 Task: Create a due date automation trigger when advanced on, 2 working days after a card is due add fields with custom field "Resume" set to a date not in this month at 11:00 AM.
Action: Mouse moved to (906, 278)
Screenshot: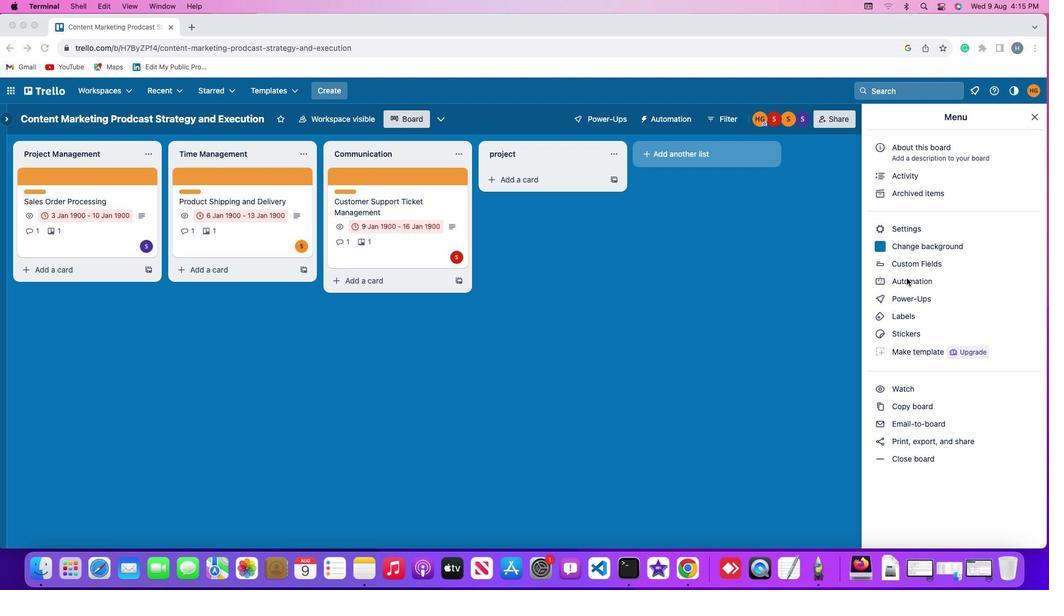 
Action: Mouse pressed left at (906, 278)
Screenshot: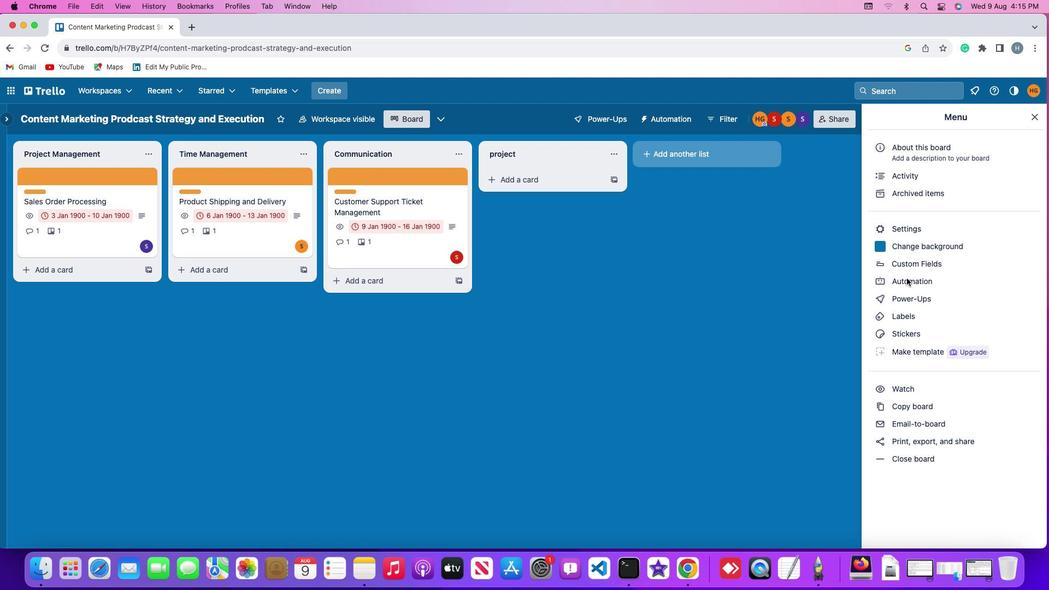 
Action: Mouse pressed left at (906, 278)
Screenshot: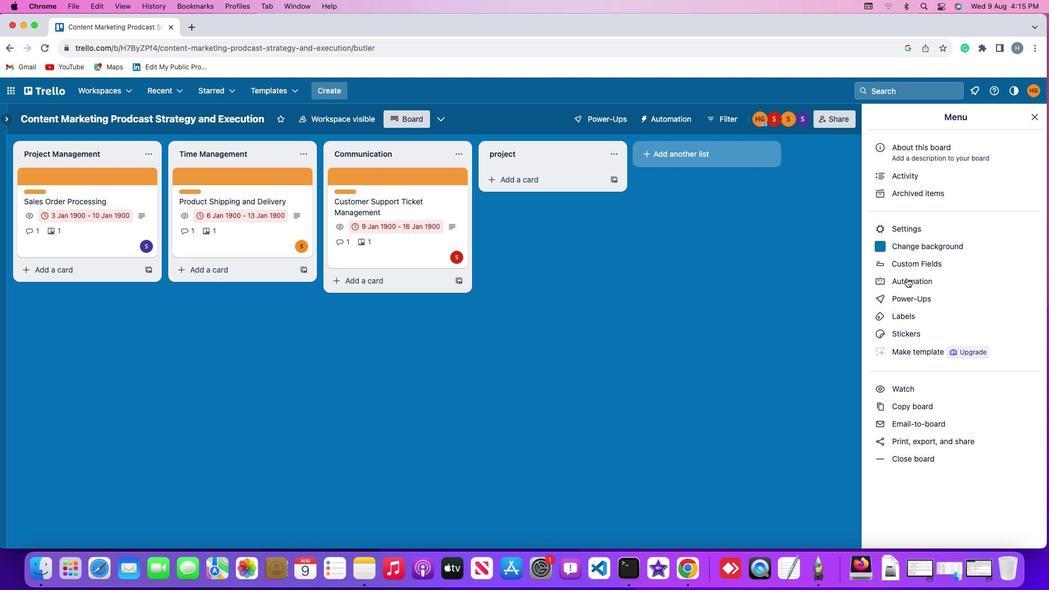 
Action: Mouse moved to (59, 257)
Screenshot: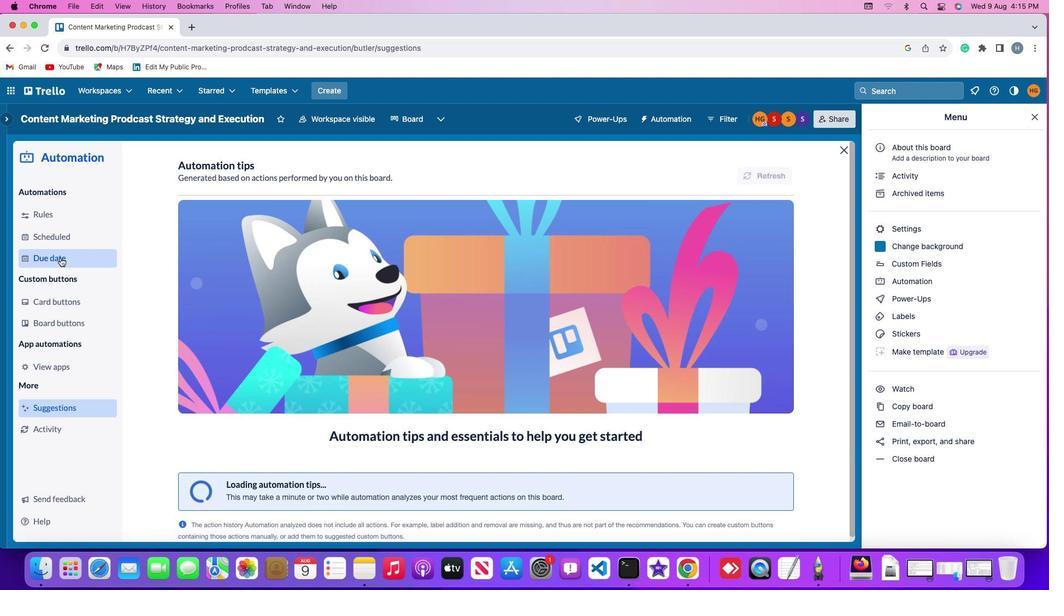 
Action: Mouse pressed left at (59, 257)
Screenshot: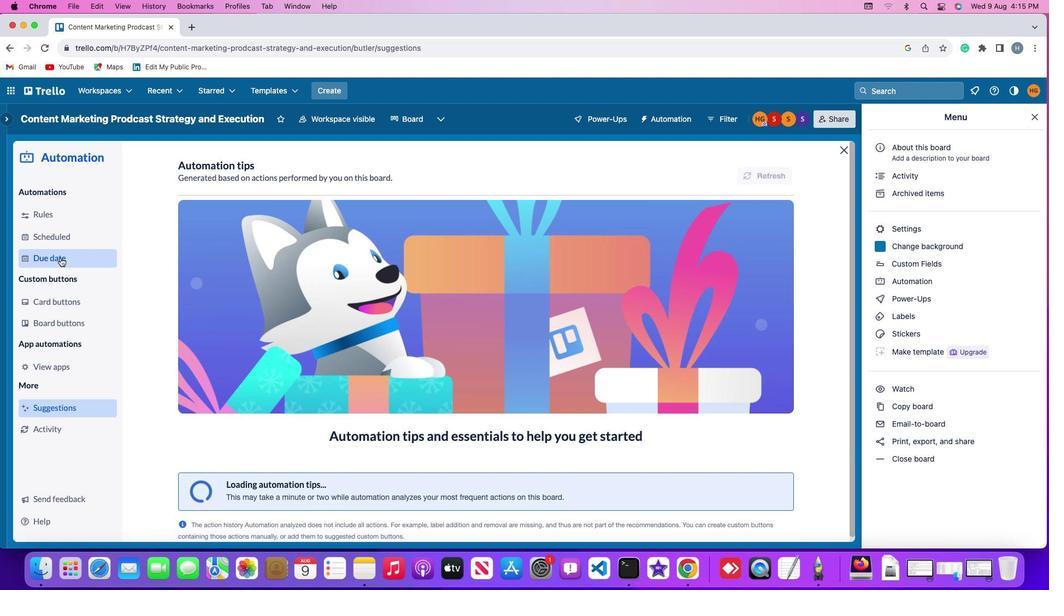 
Action: Mouse moved to (728, 167)
Screenshot: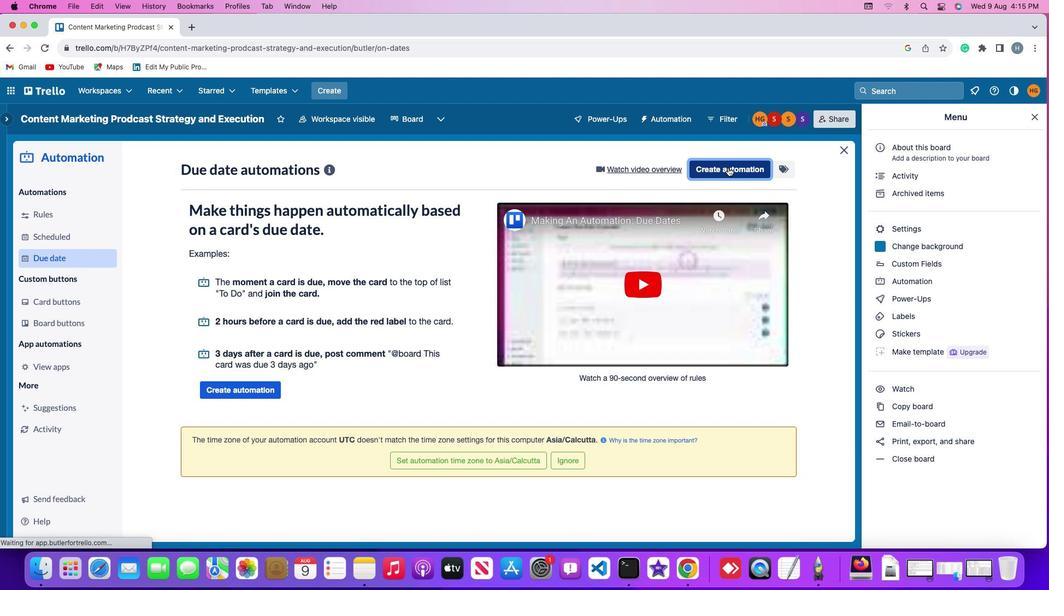 
Action: Mouse pressed left at (728, 167)
Screenshot: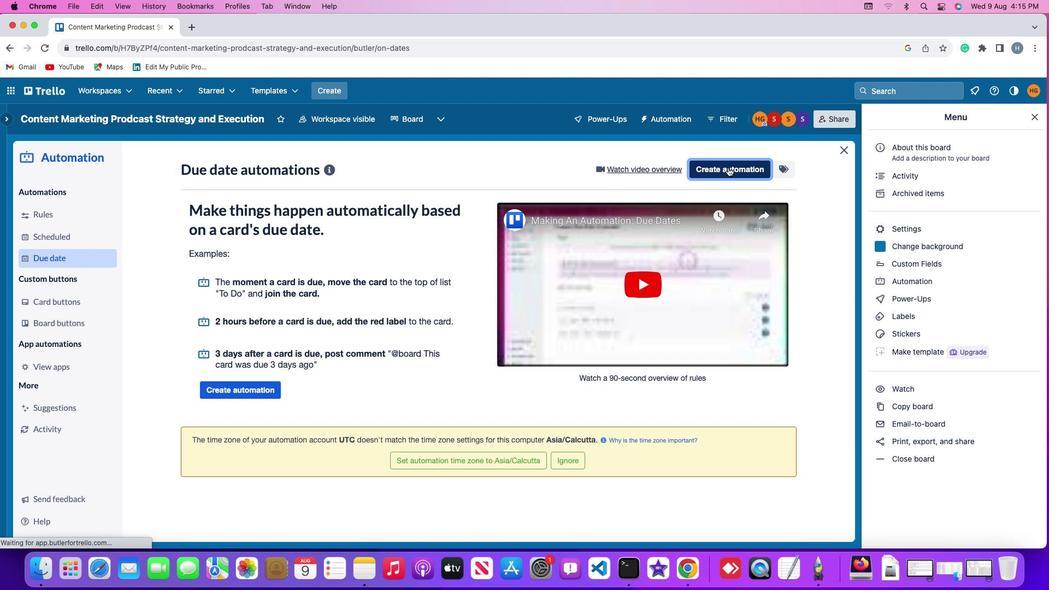 
Action: Mouse moved to (344, 276)
Screenshot: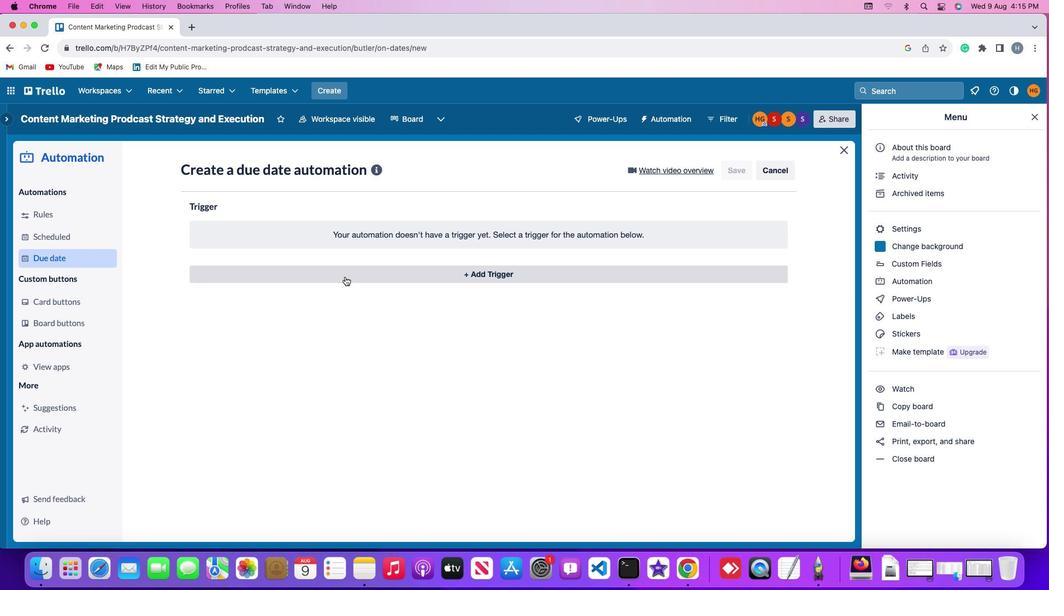 
Action: Mouse pressed left at (344, 276)
Screenshot: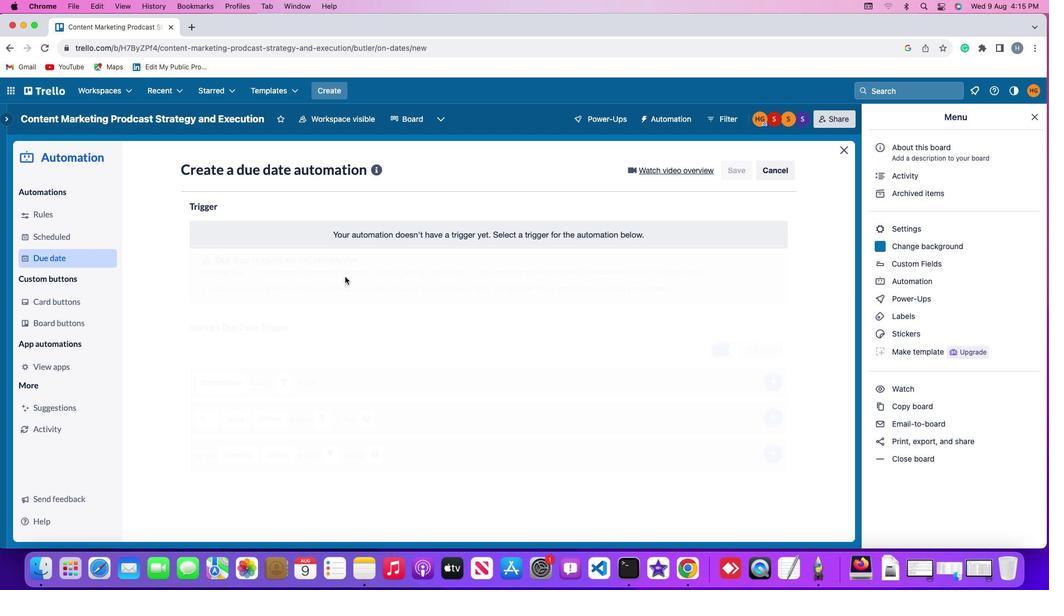 
Action: Mouse moved to (207, 440)
Screenshot: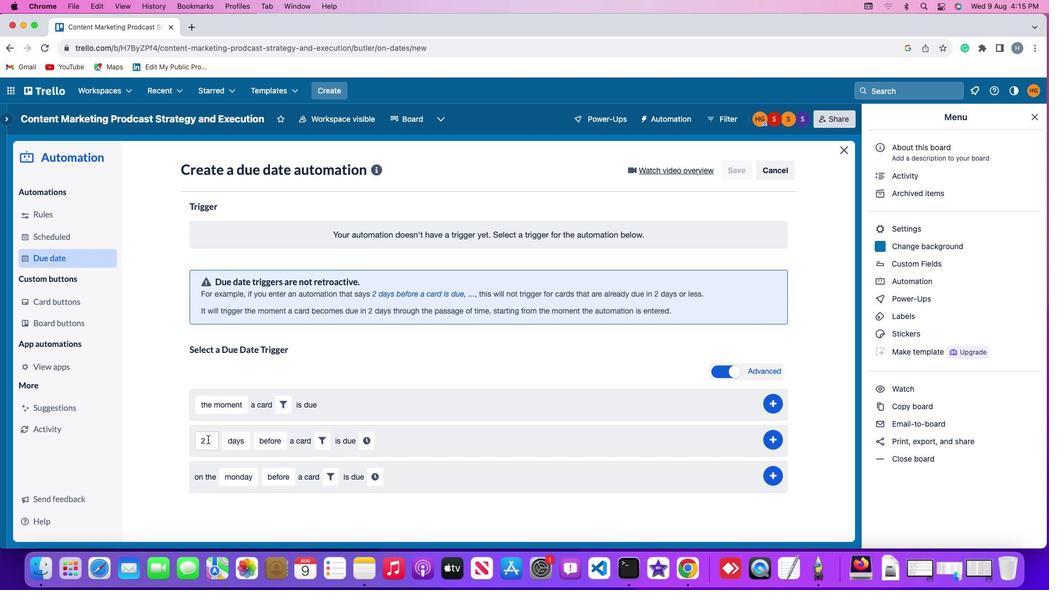 
Action: Mouse pressed left at (207, 440)
Screenshot: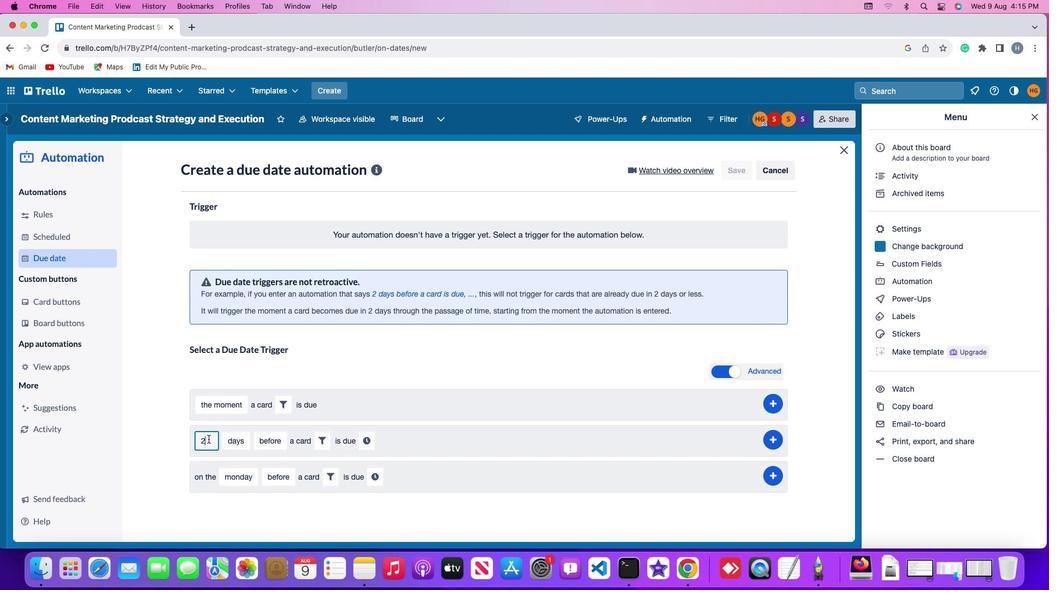 
Action: Mouse moved to (208, 437)
Screenshot: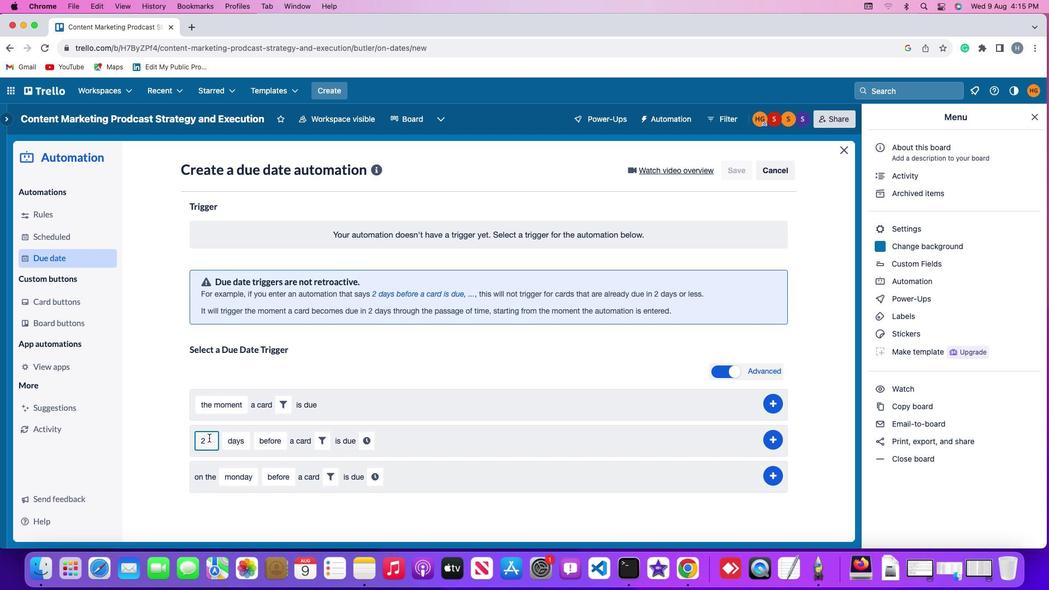 
Action: Key pressed Key.backspace'2'
Screenshot: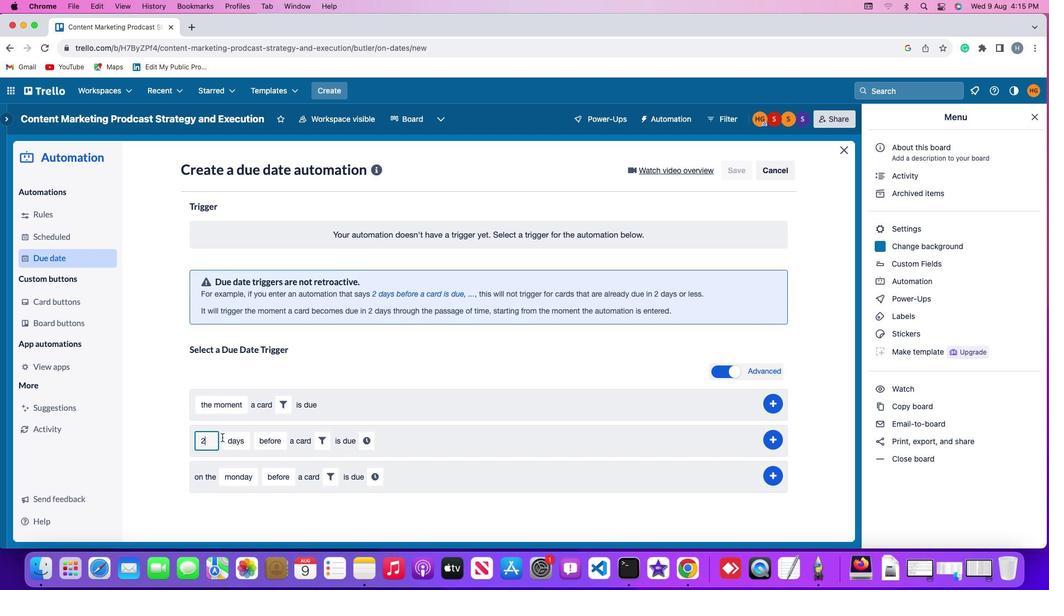 
Action: Mouse moved to (243, 437)
Screenshot: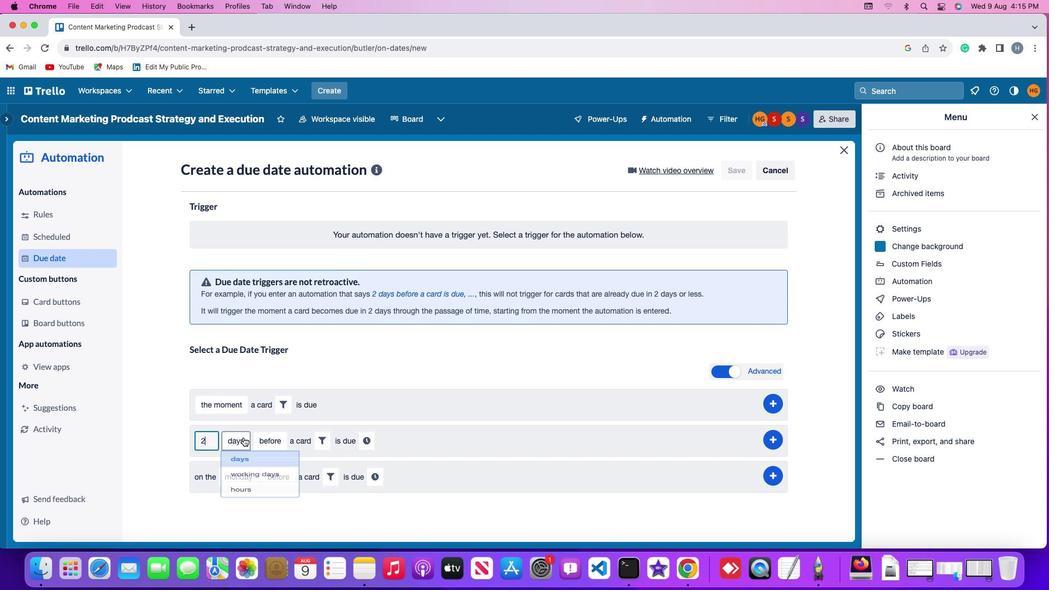 
Action: Mouse pressed left at (243, 437)
Screenshot: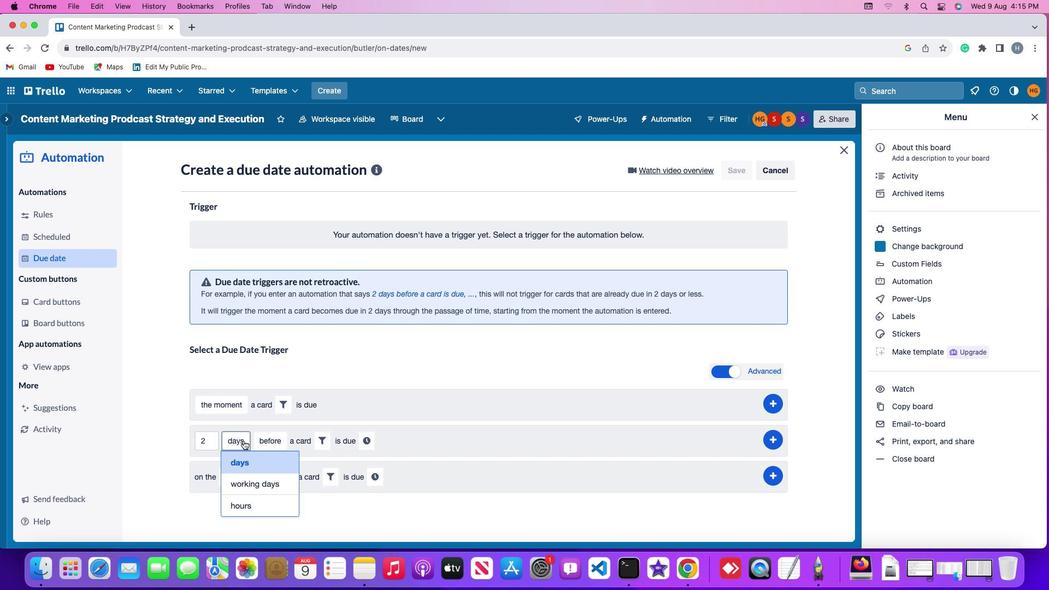 
Action: Mouse moved to (240, 482)
Screenshot: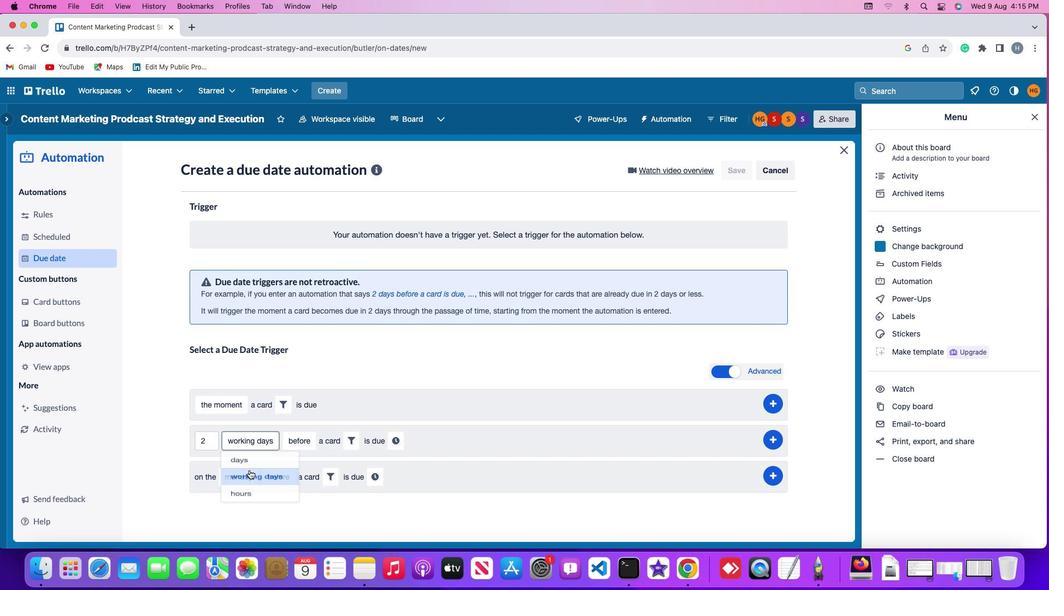 
Action: Mouse pressed left at (240, 482)
Screenshot: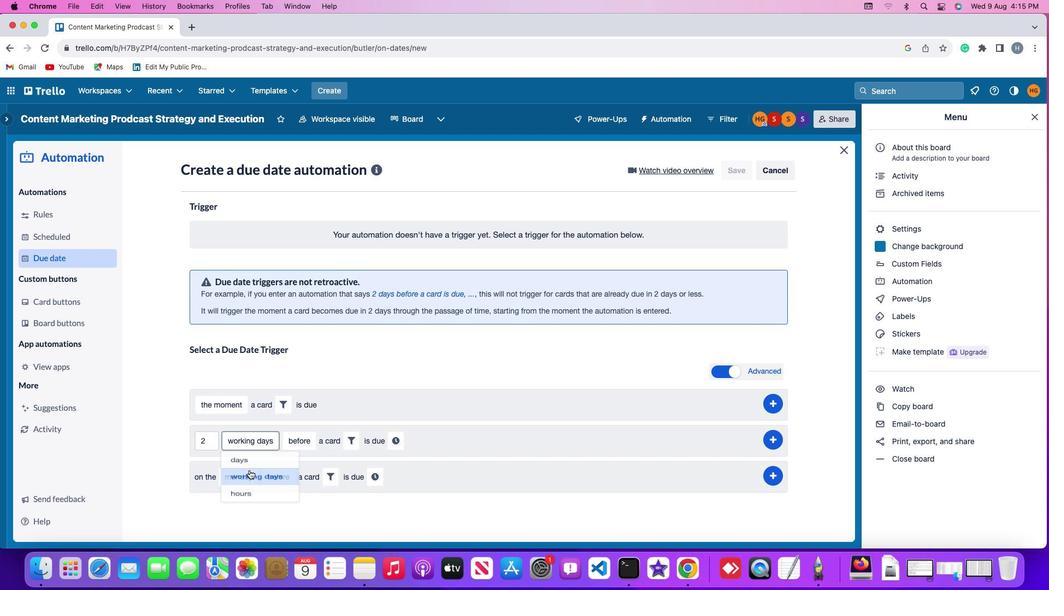 
Action: Mouse moved to (302, 441)
Screenshot: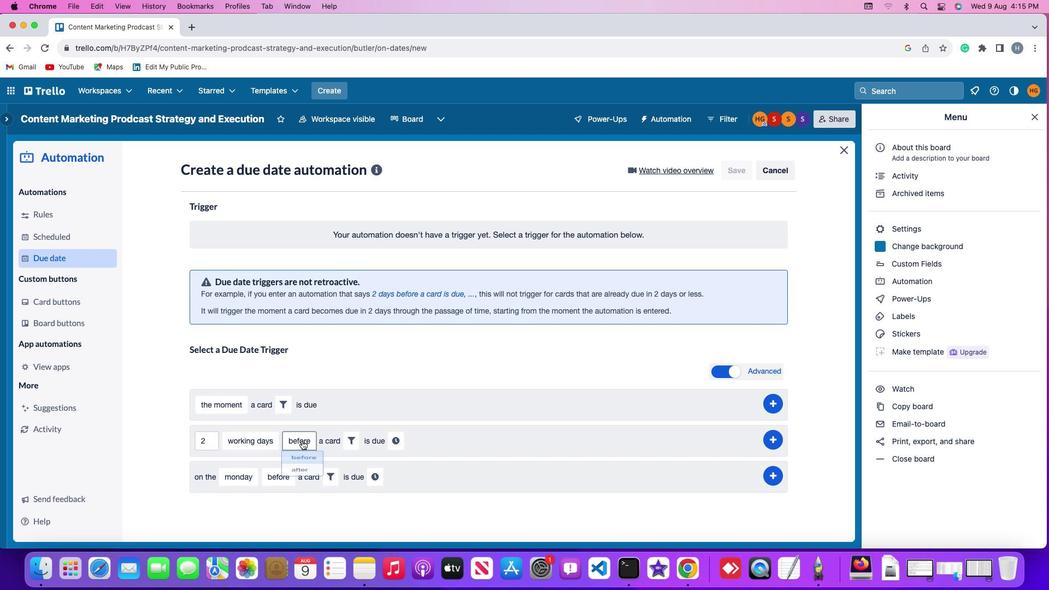 
Action: Mouse pressed left at (302, 441)
Screenshot: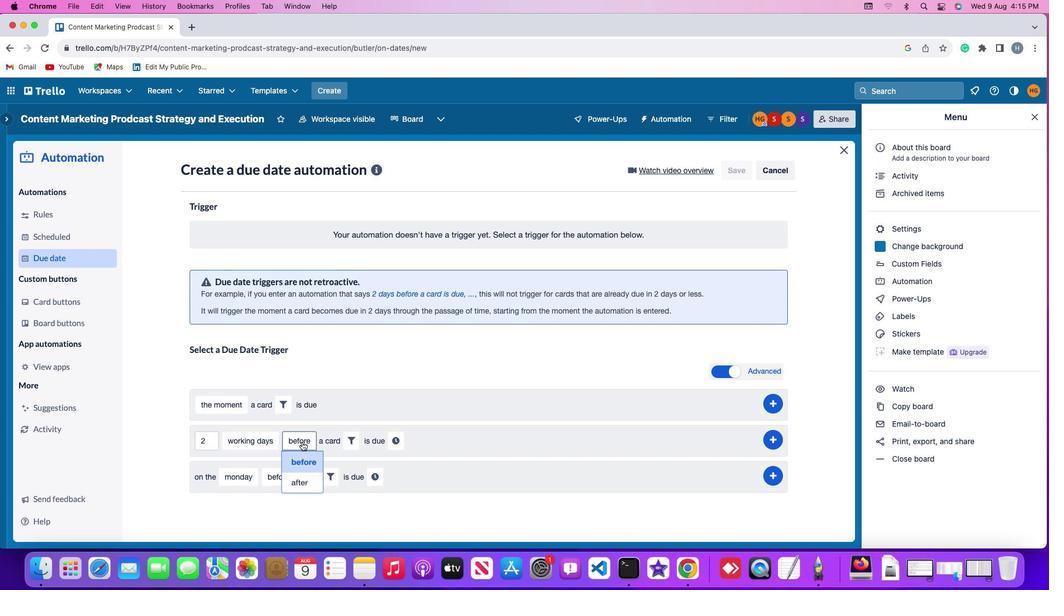 
Action: Mouse moved to (302, 484)
Screenshot: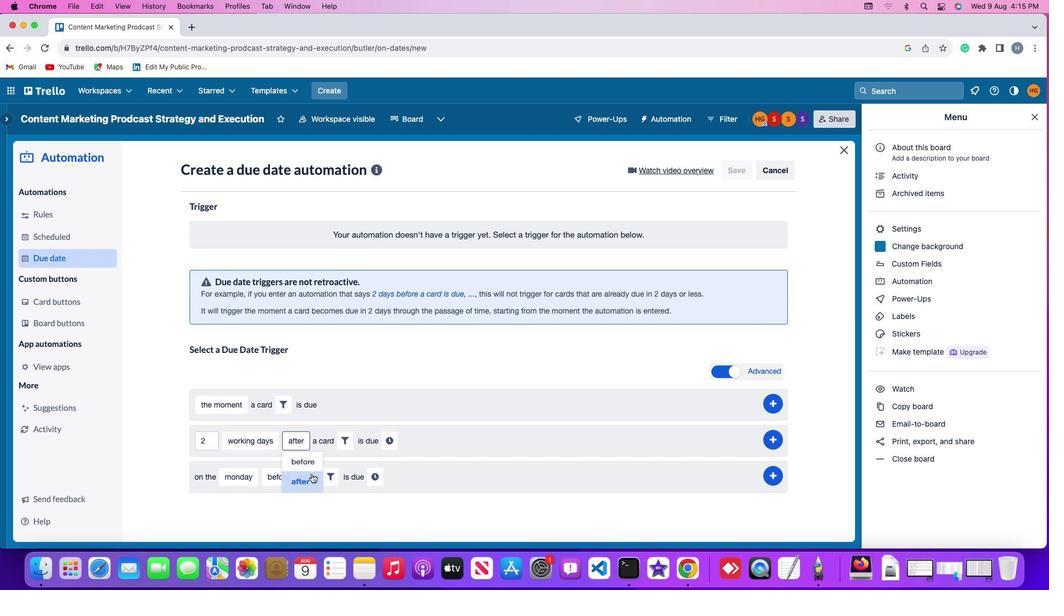 
Action: Mouse pressed left at (302, 484)
Screenshot: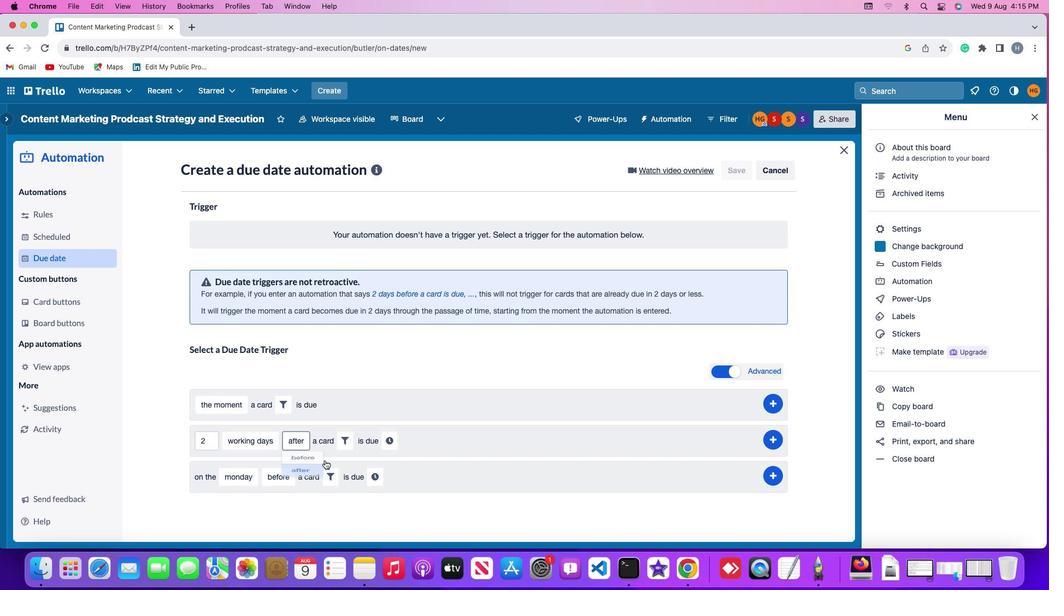
Action: Mouse moved to (344, 442)
Screenshot: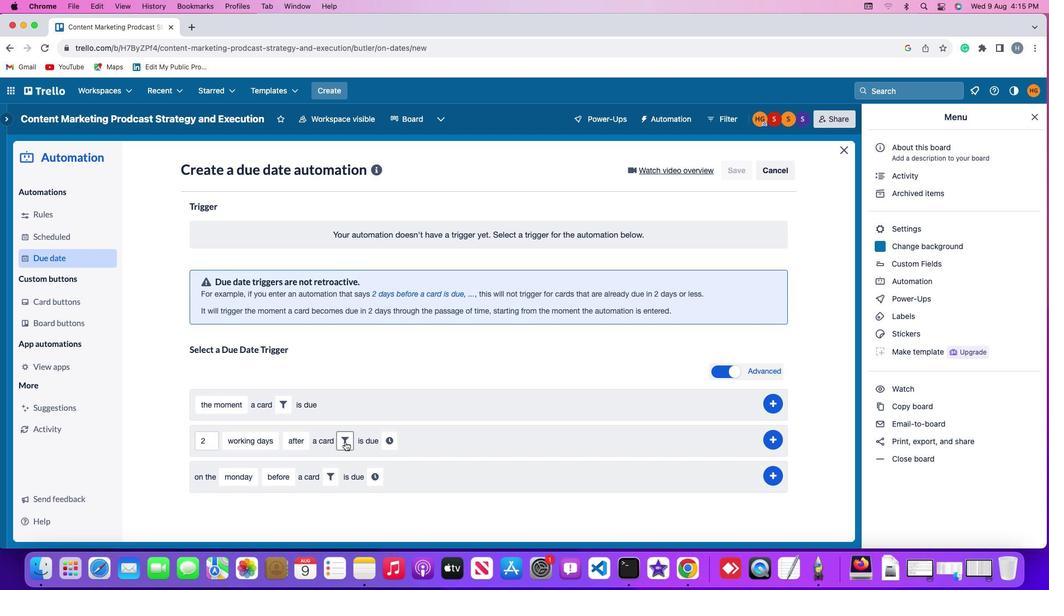 
Action: Mouse pressed left at (344, 442)
Screenshot: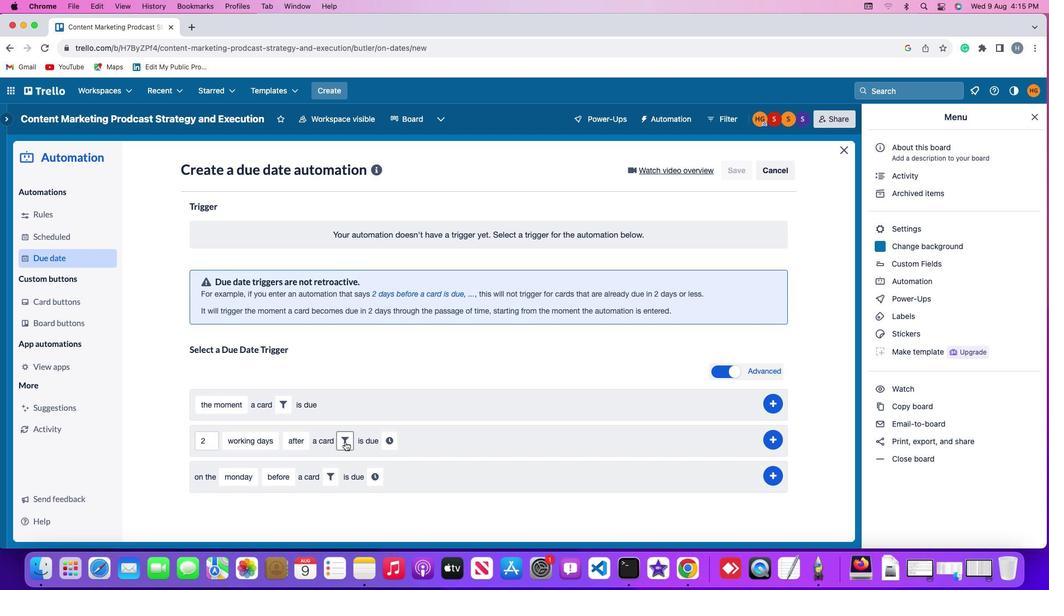
Action: Mouse moved to (519, 472)
Screenshot: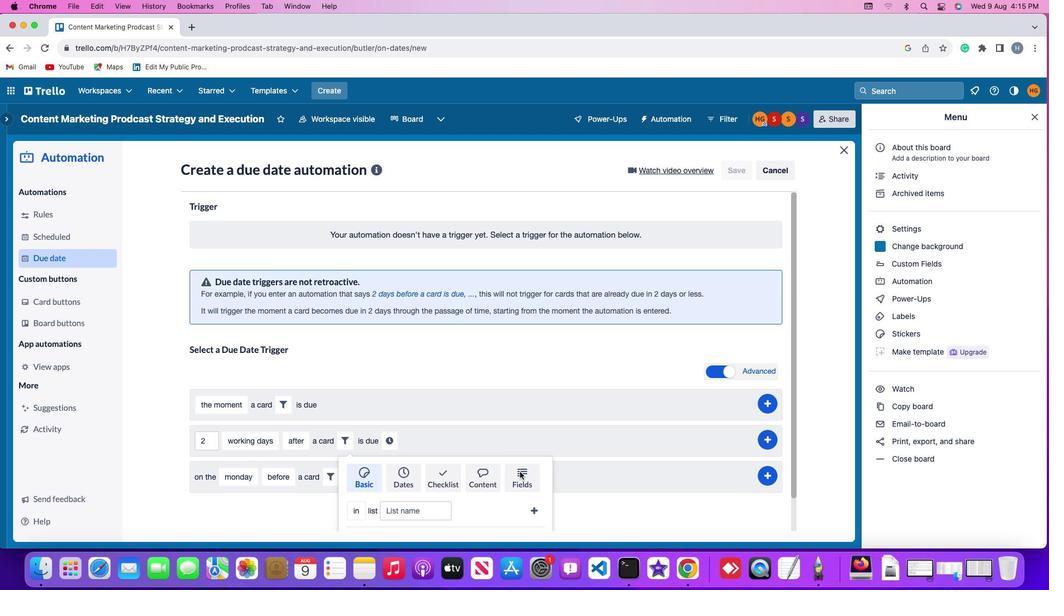 
Action: Mouse pressed left at (519, 472)
Screenshot: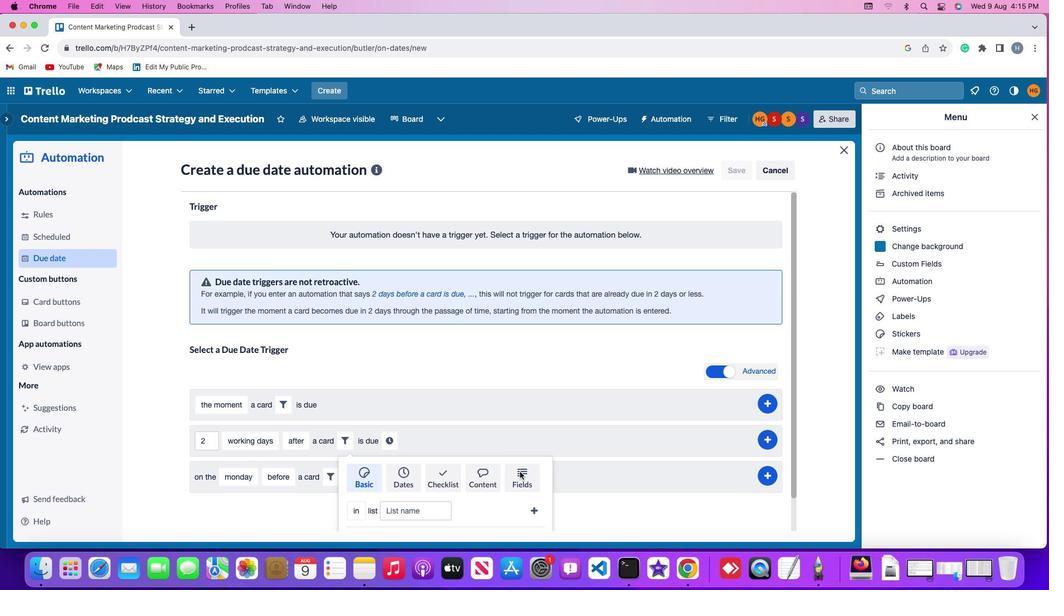 
Action: Mouse moved to (312, 499)
Screenshot: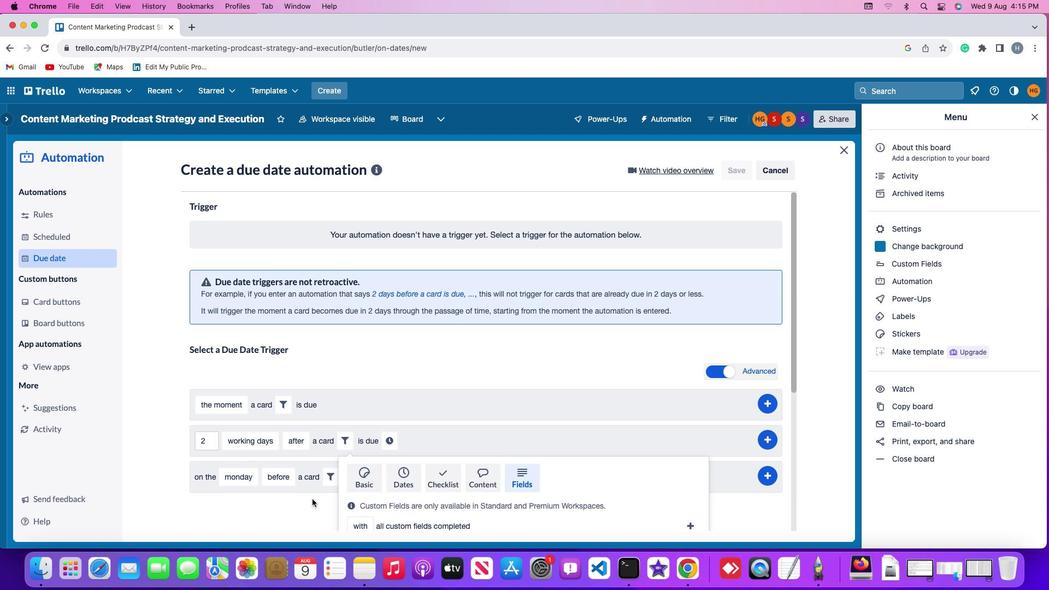 
Action: Mouse scrolled (312, 499) with delta (0, 0)
Screenshot: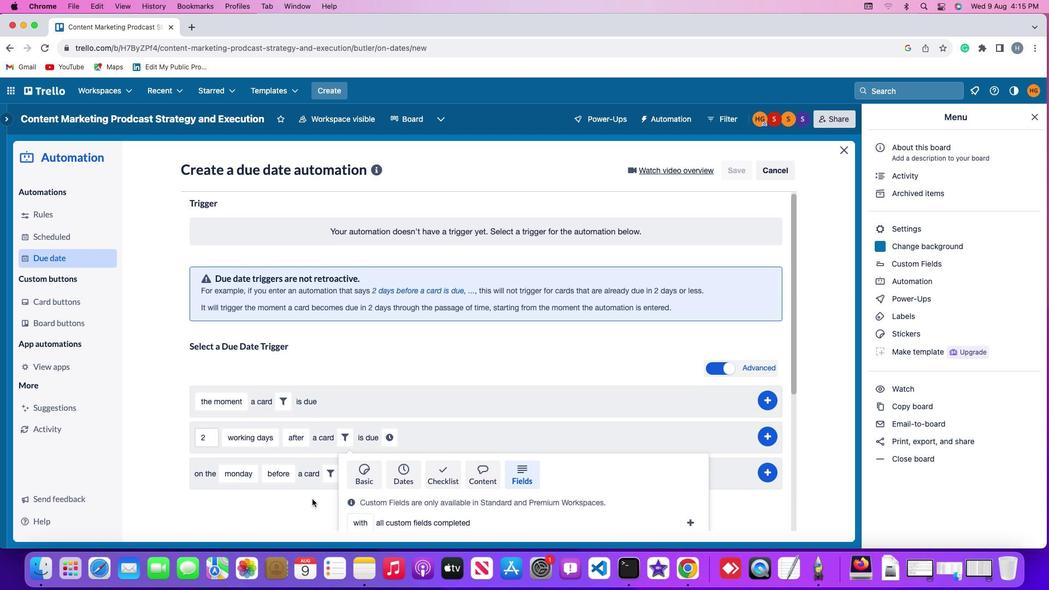 
Action: Mouse scrolled (312, 499) with delta (0, 0)
Screenshot: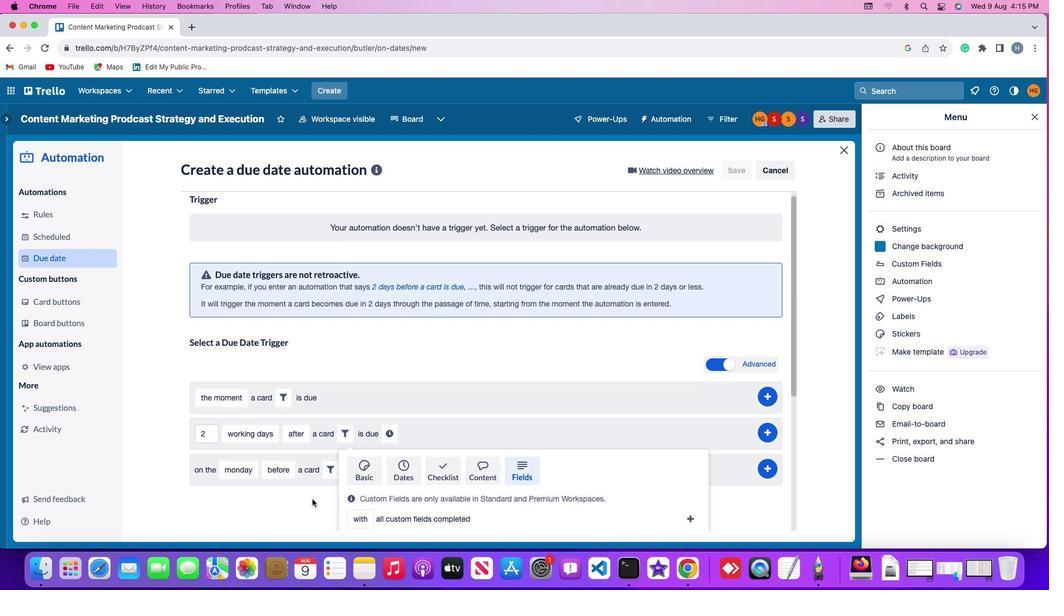 
Action: Mouse scrolled (312, 499) with delta (0, 0)
Screenshot: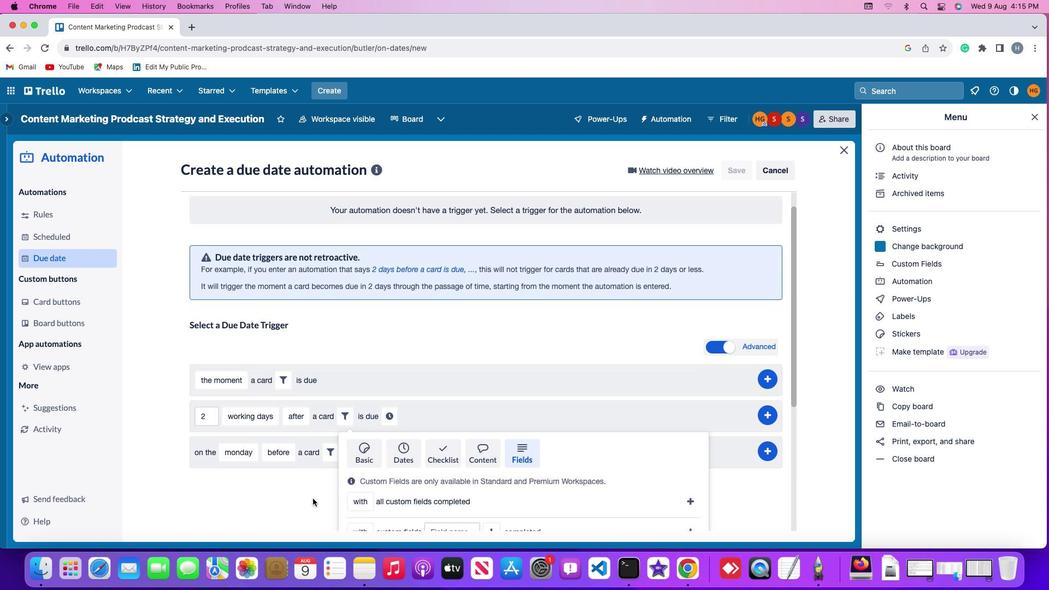 
Action: Mouse moved to (315, 488)
Screenshot: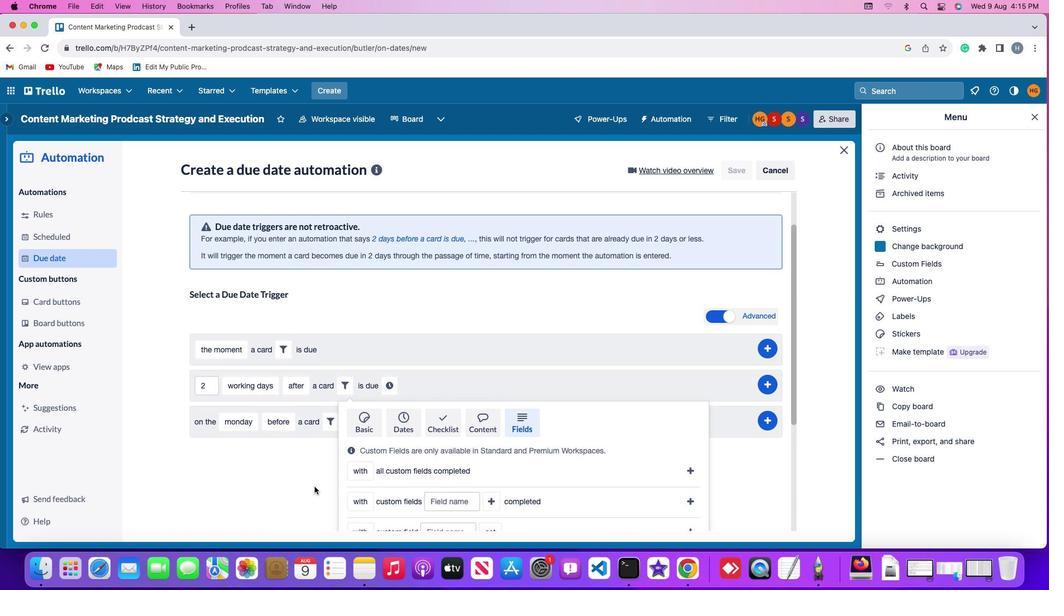 
Action: Mouse scrolled (315, 488) with delta (0, 0)
Screenshot: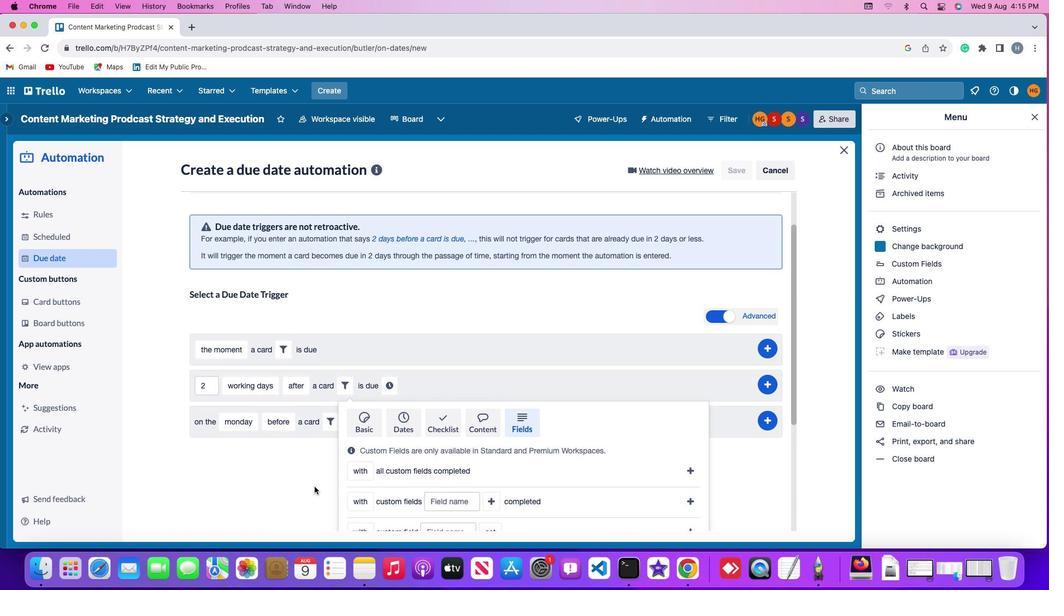 
Action: Mouse moved to (314, 486)
Screenshot: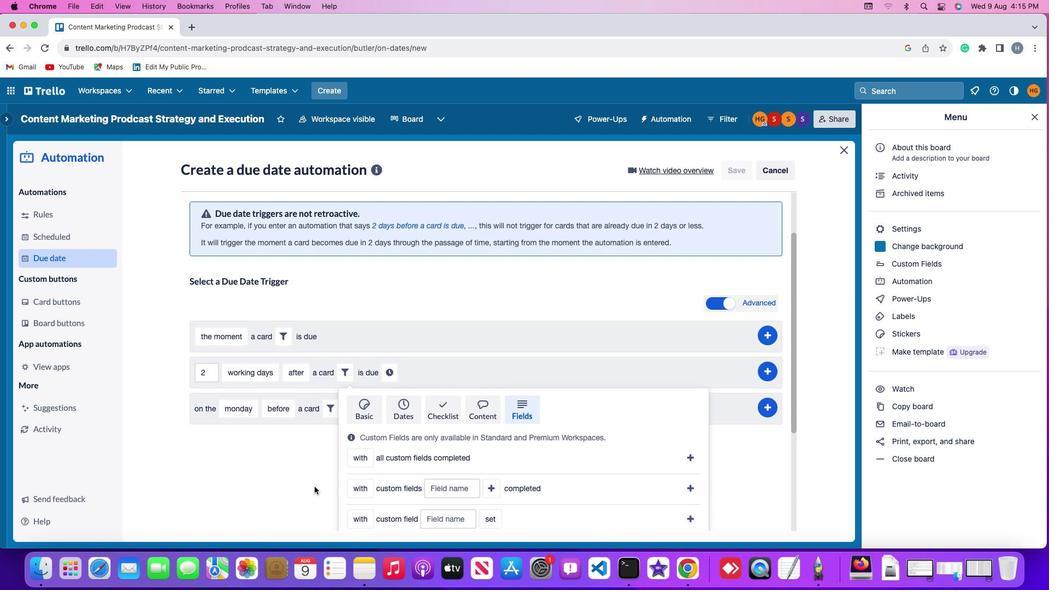 
Action: Mouse scrolled (314, 486) with delta (0, 0)
Screenshot: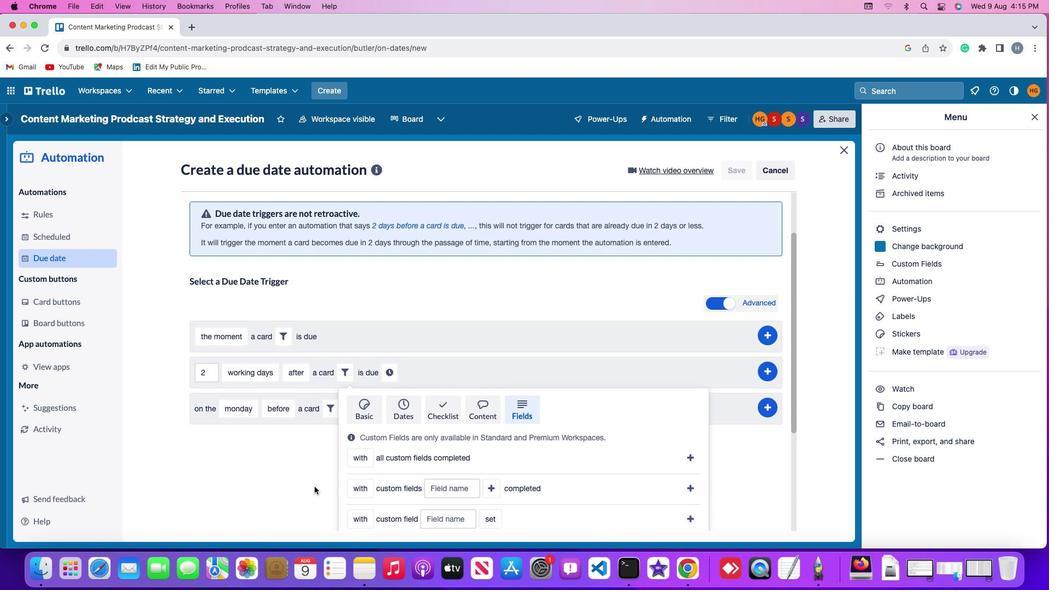 
Action: Mouse scrolled (314, 486) with delta (0, -1)
Screenshot: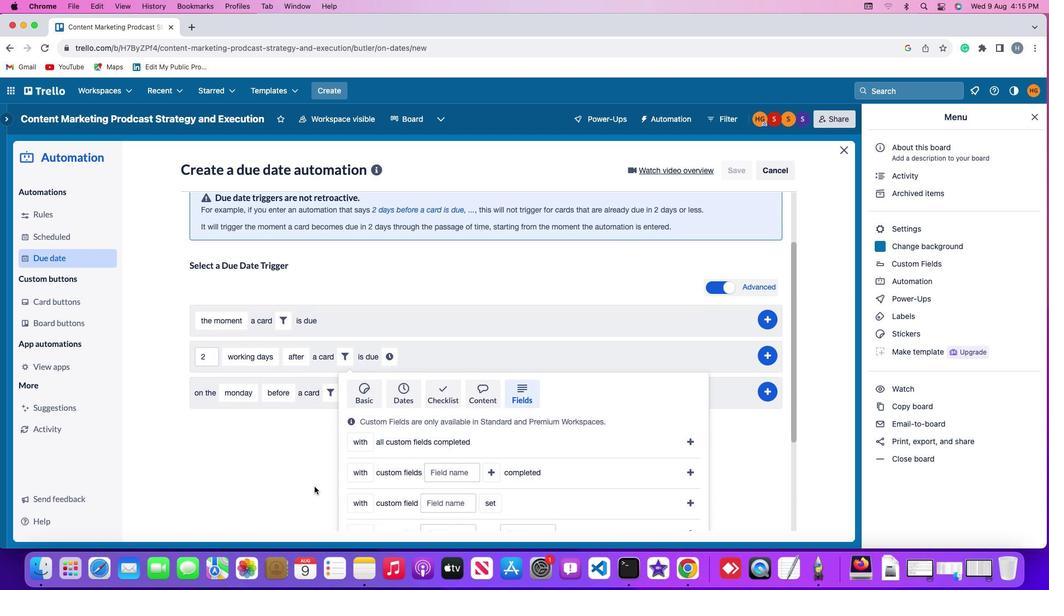 
Action: Mouse moved to (314, 485)
Screenshot: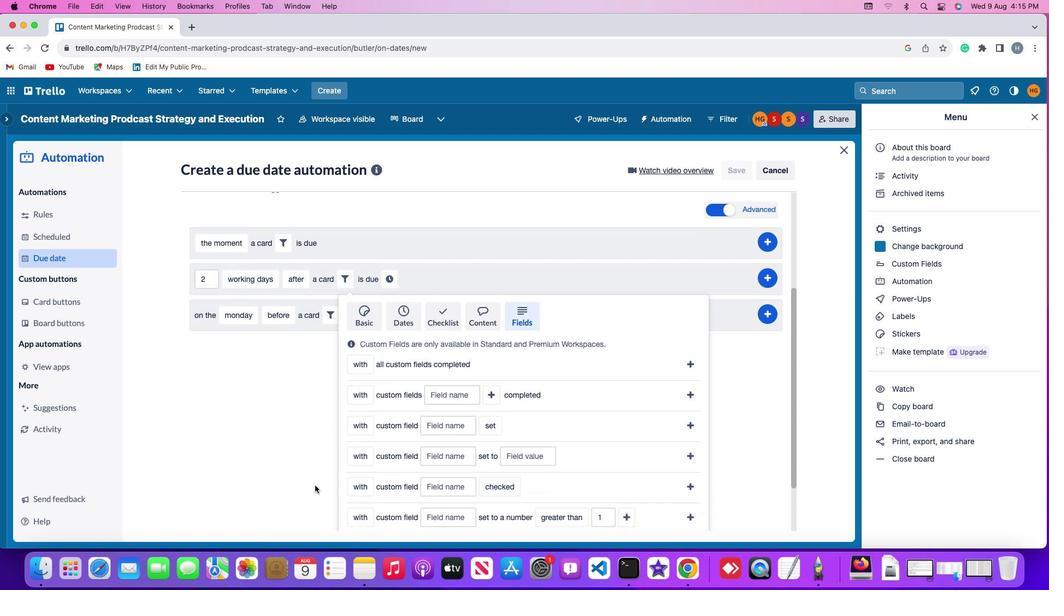 
Action: Mouse scrolled (314, 485) with delta (0, 0)
Screenshot: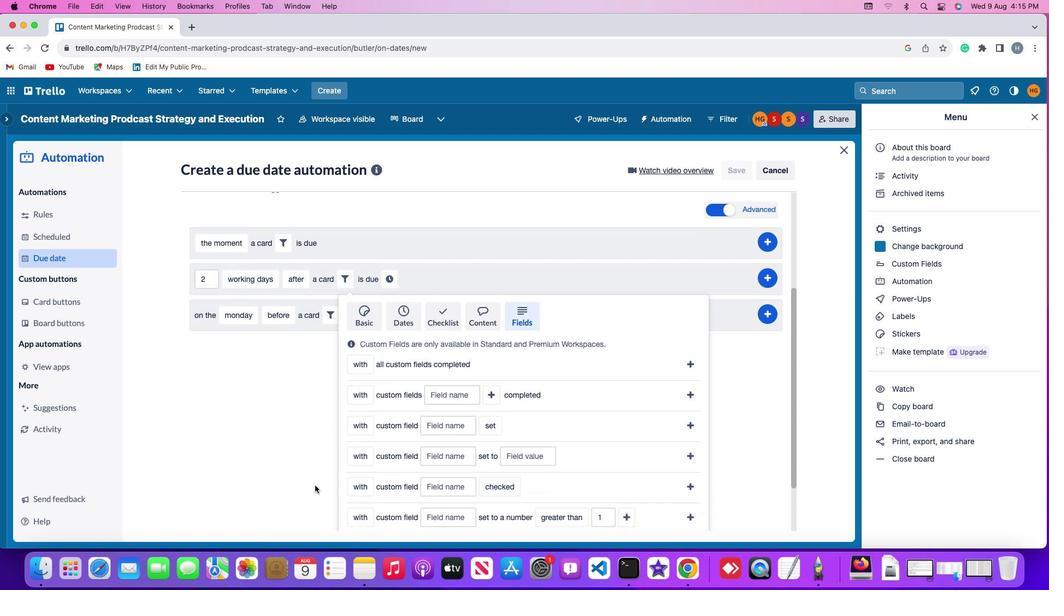 
Action: Mouse scrolled (314, 485) with delta (0, 0)
Screenshot: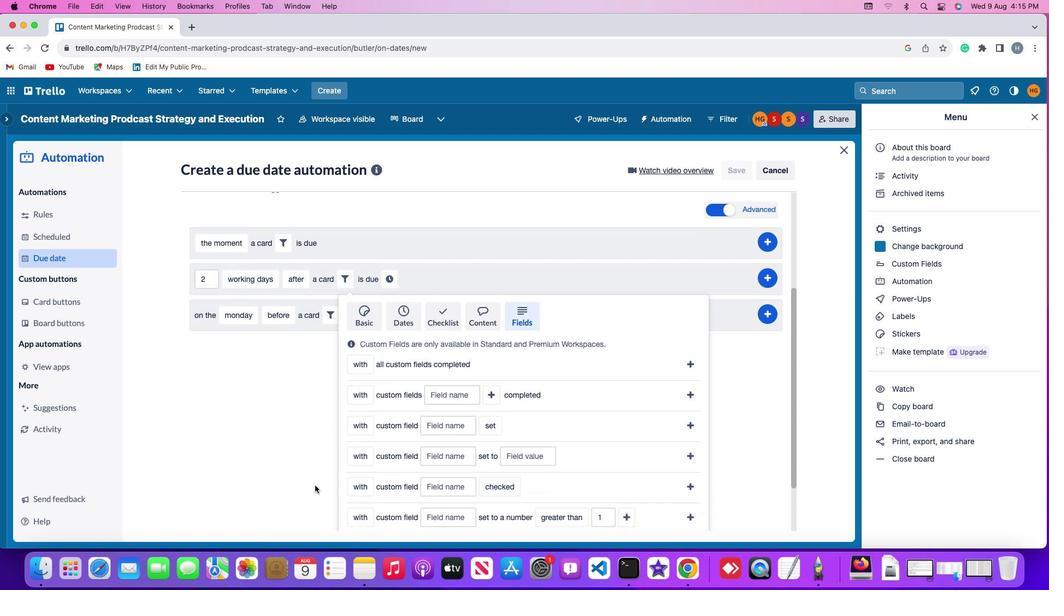 
Action: Mouse scrolled (314, 485) with delta (0, -1)
Screenshot: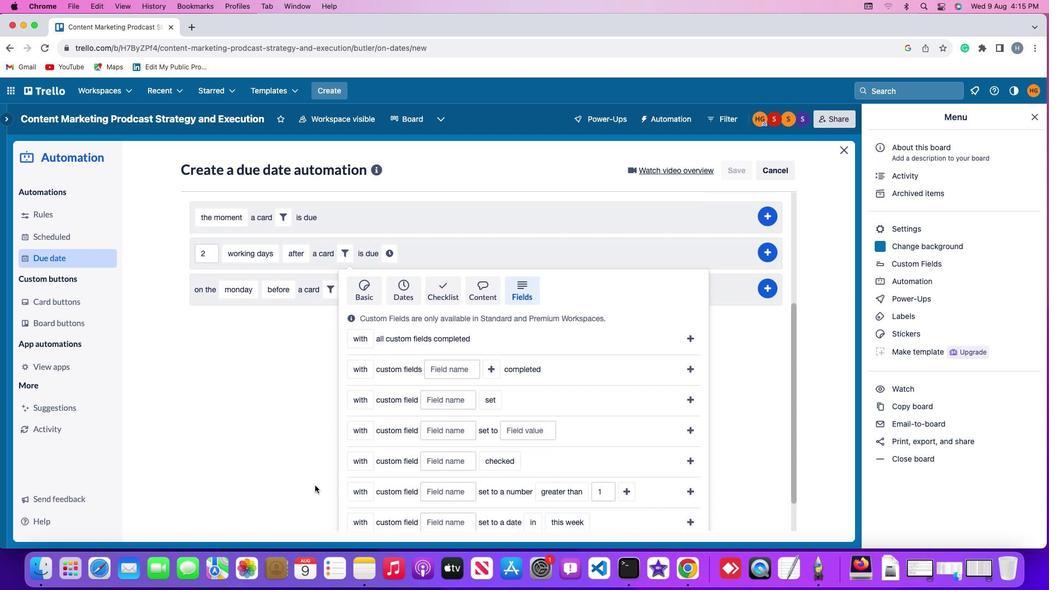 
Action: Mouse scrolled (314, 485) with delta (0, -2)
Screenshot: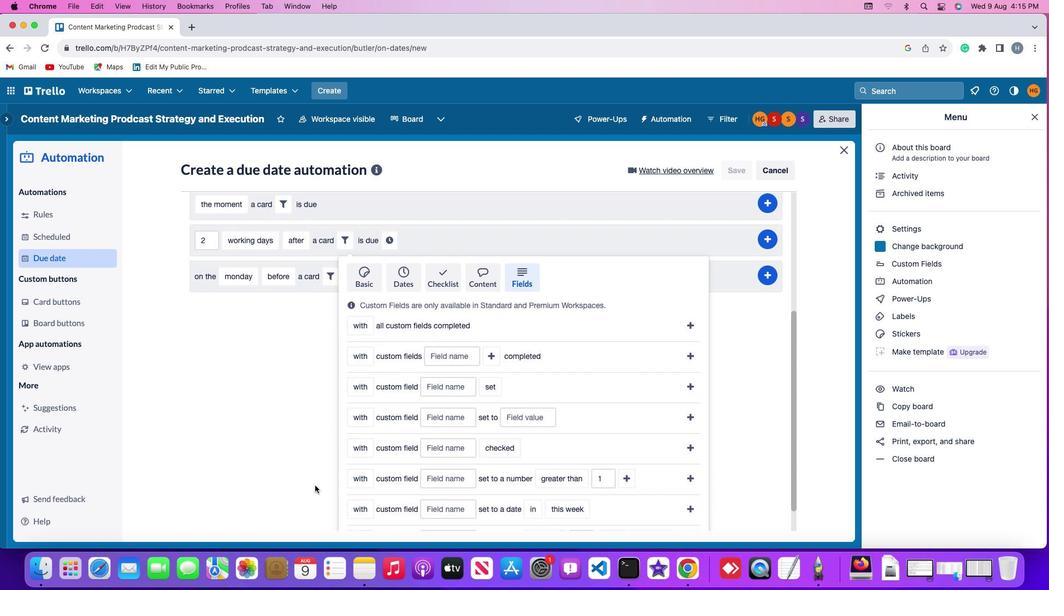 
Action: Mouse moved to (314, 485)
Screenshot: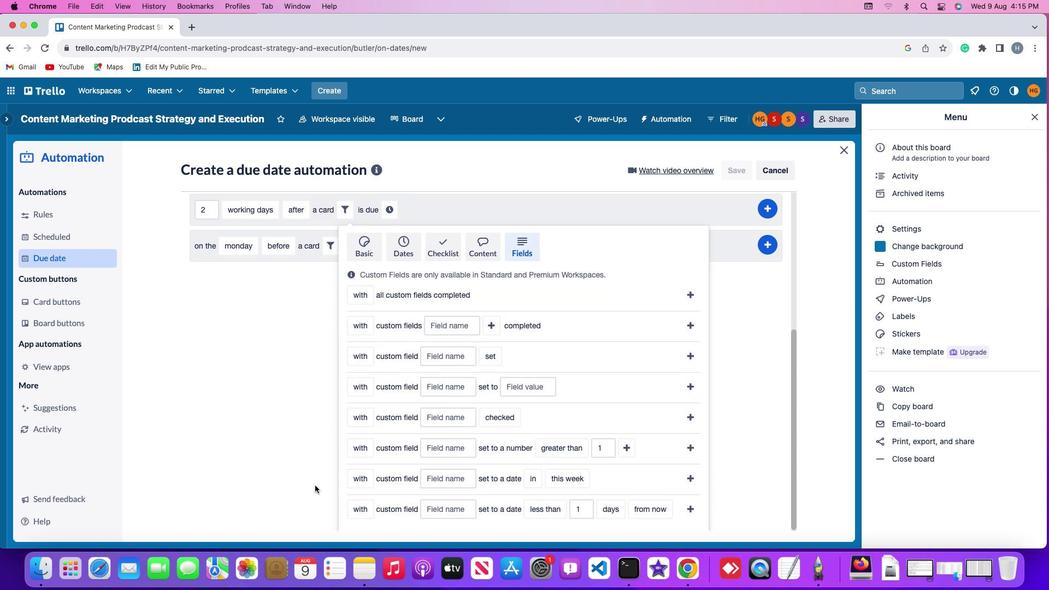 
Action: Mouse scrolled (314, 485) with delta (0, 0)
Screenshot: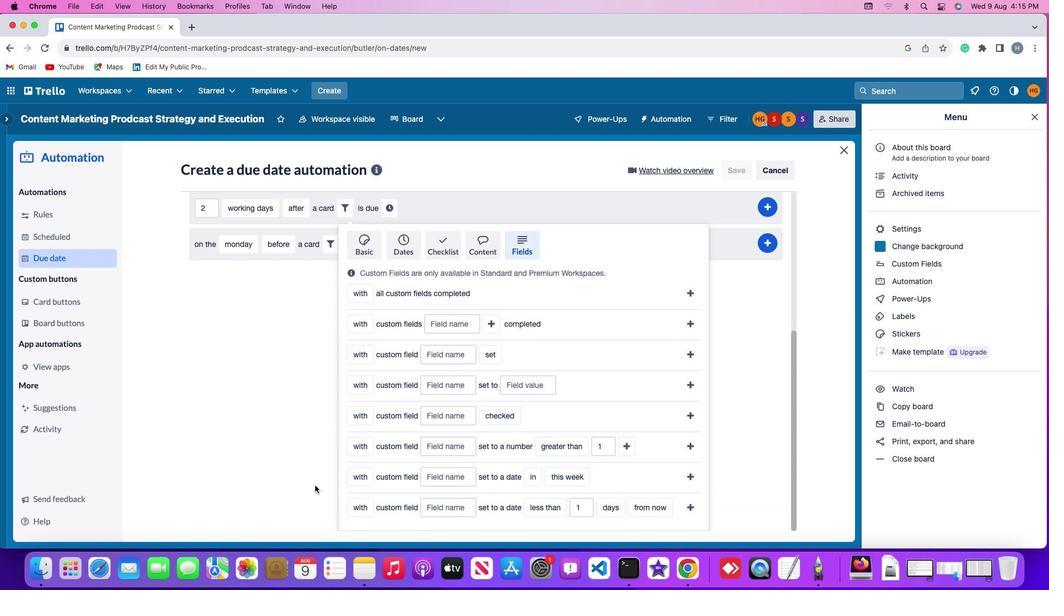 
Action: Mouse scrolled (314, 485) with delta (0, 0)
Screenshot: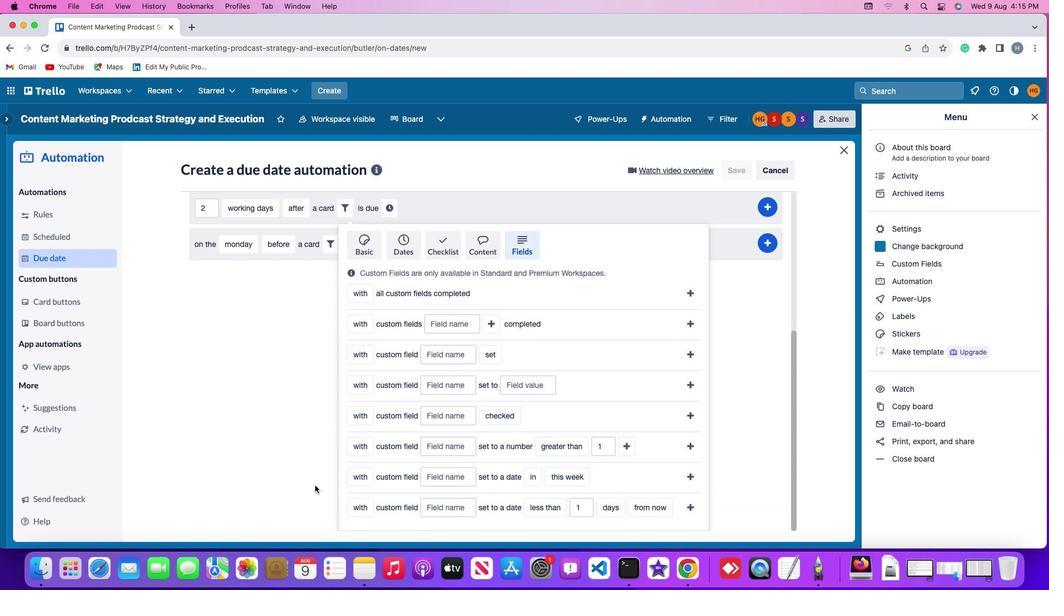 
Action: Mouse scrolled (314, 485) with delta (0, -1)
Screenshot: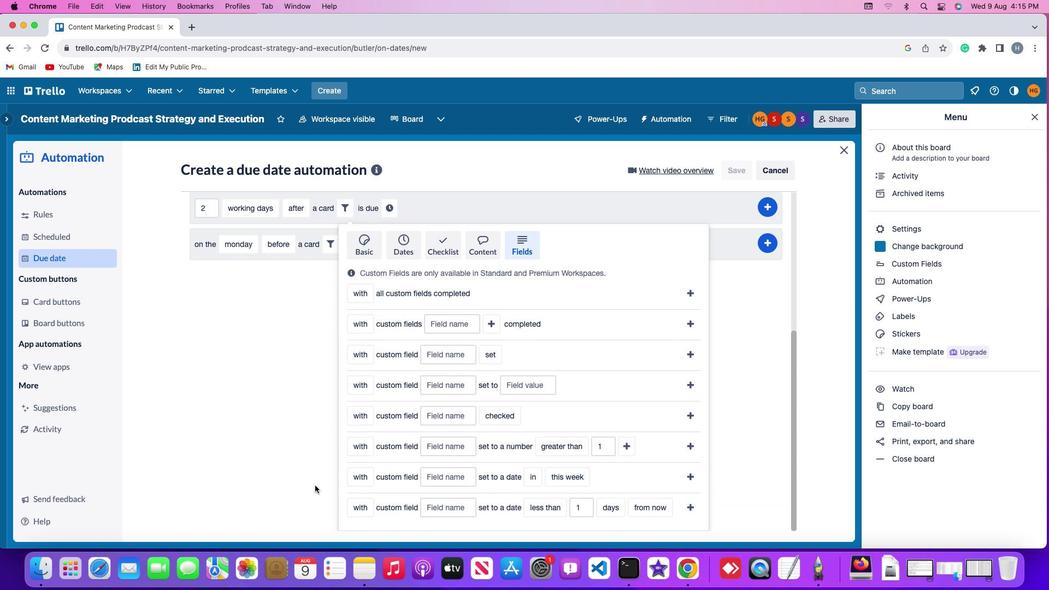 
Action: Mouse scrolled (314, 485) with delta (0, -2)
Screenshot: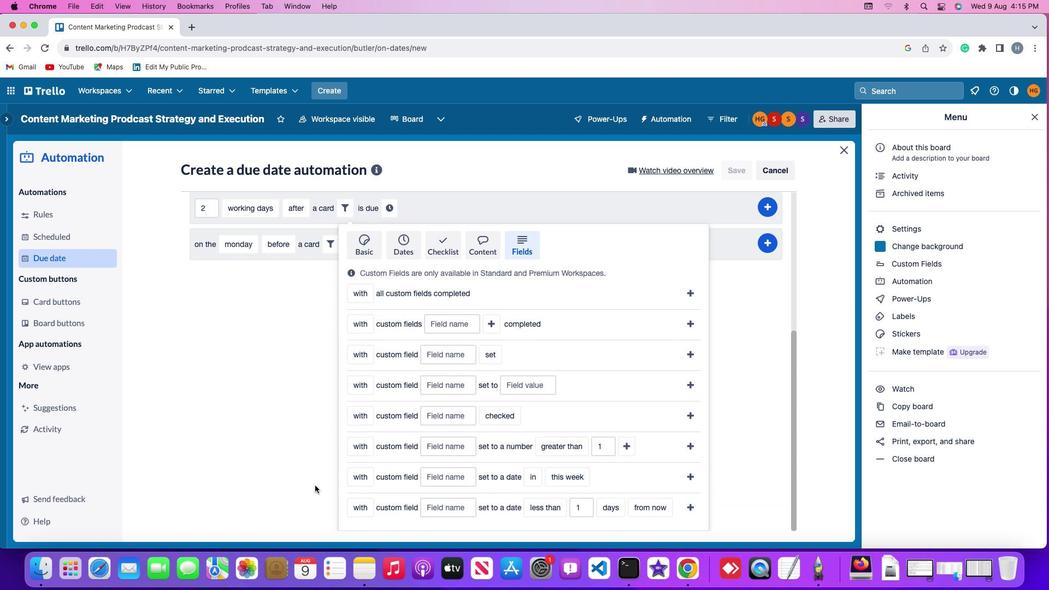 
Action: Mouse scrolled (314, 485) with delta (0, 0)
Screenshot: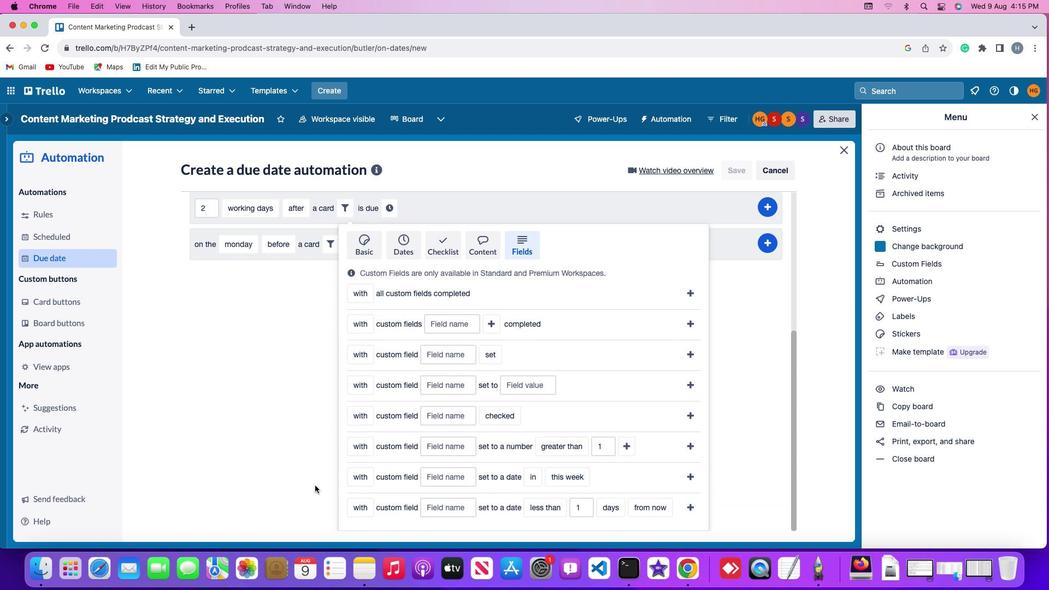 
Action: Mouse scrolled (314, 485) with delta (0, 0)
Screenshot: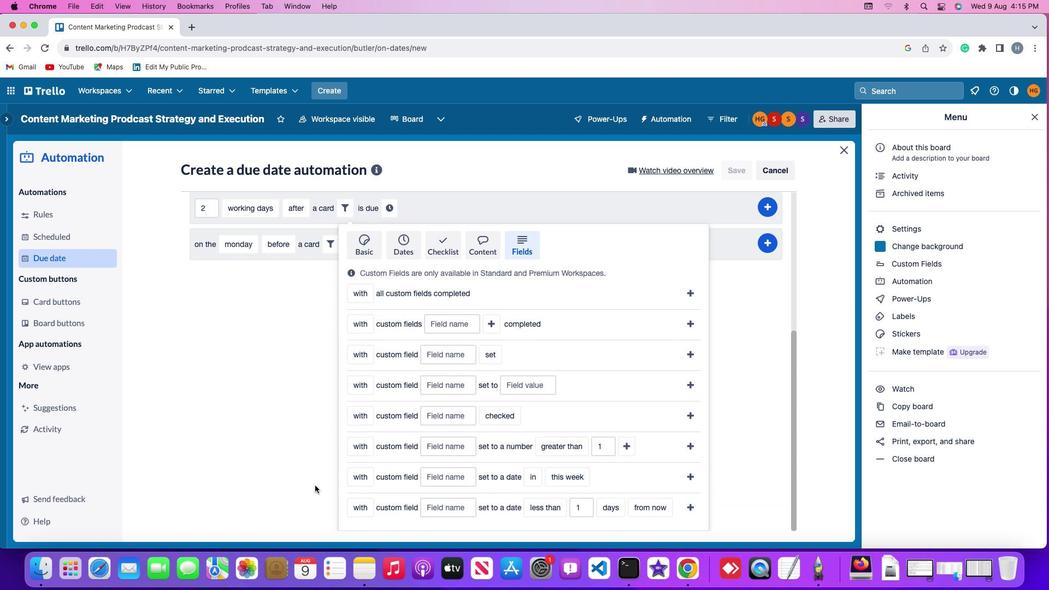 
Action: Mouse scrolled (314, 485) with delta (0, -1)
Screenshot: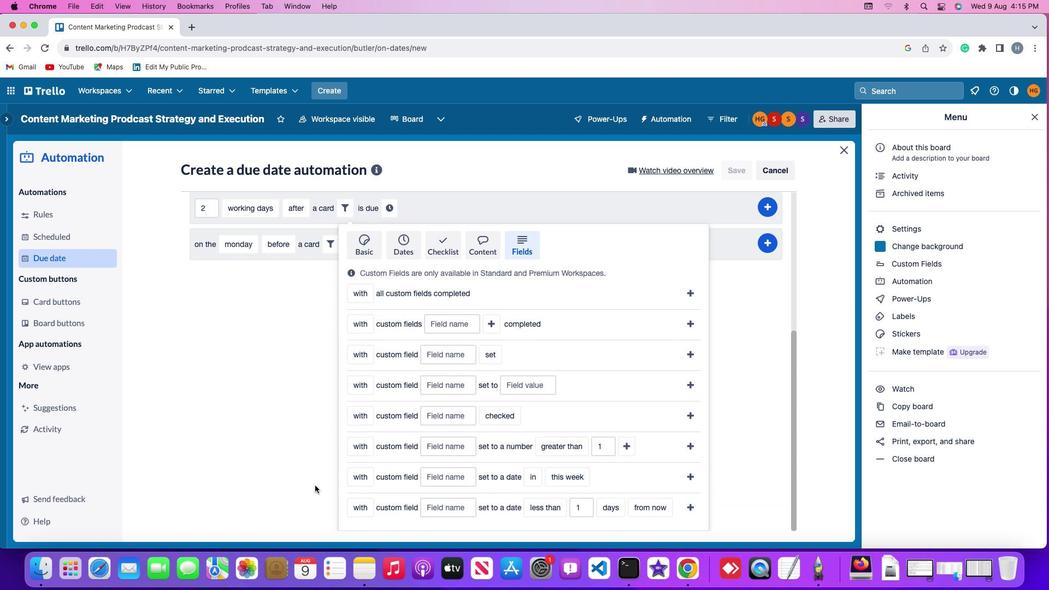 
Action: Mouse scrolled (314, 485) with delta (0, -2)
Screenshot: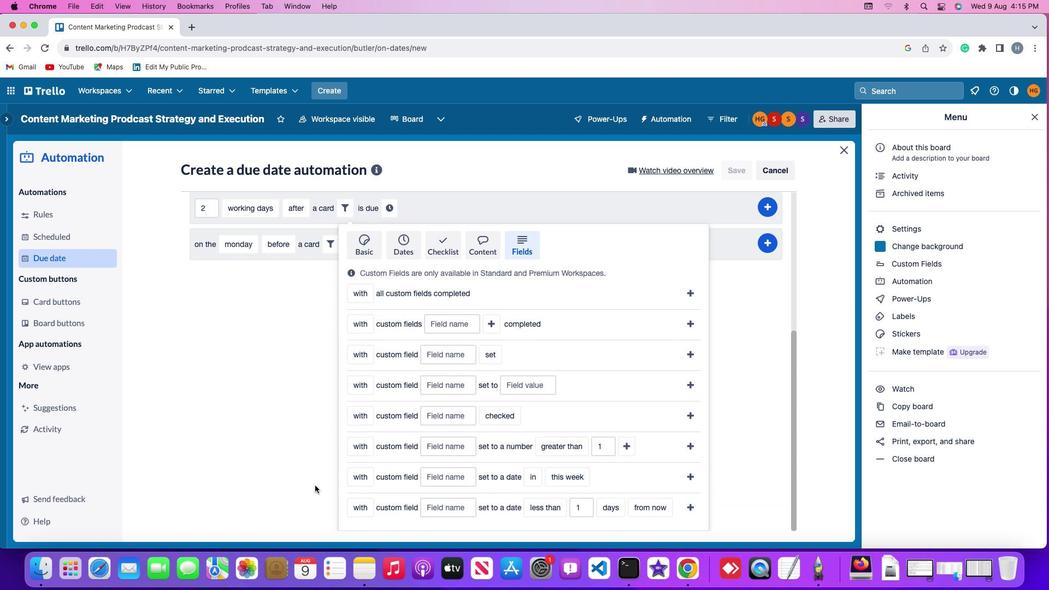 
Action: Mouse moved to (355, 478)
Screenshot: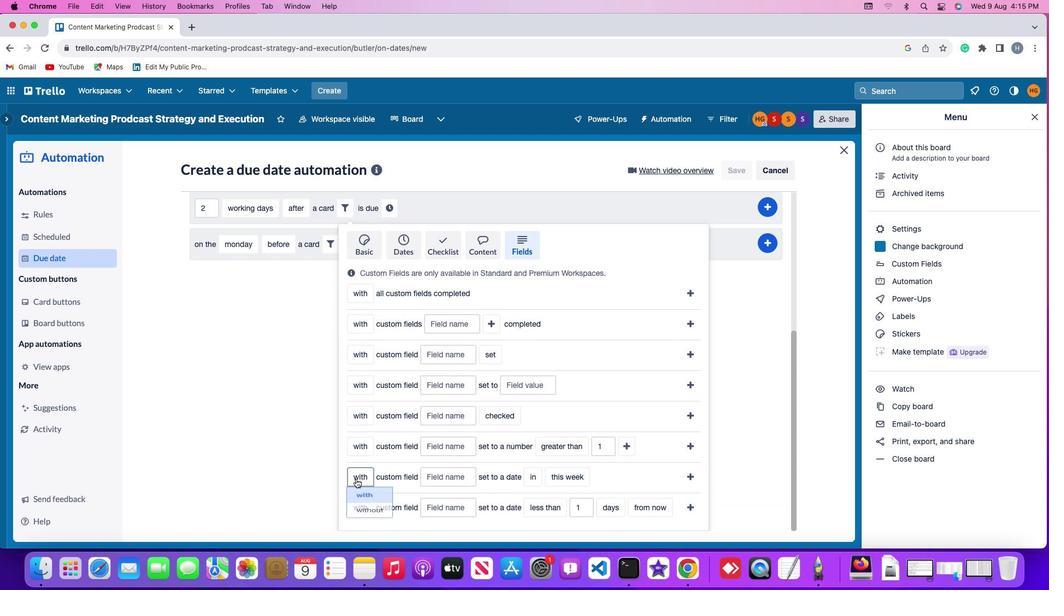 
Action: Mouse pressed left at (355, 478)
Screenshot: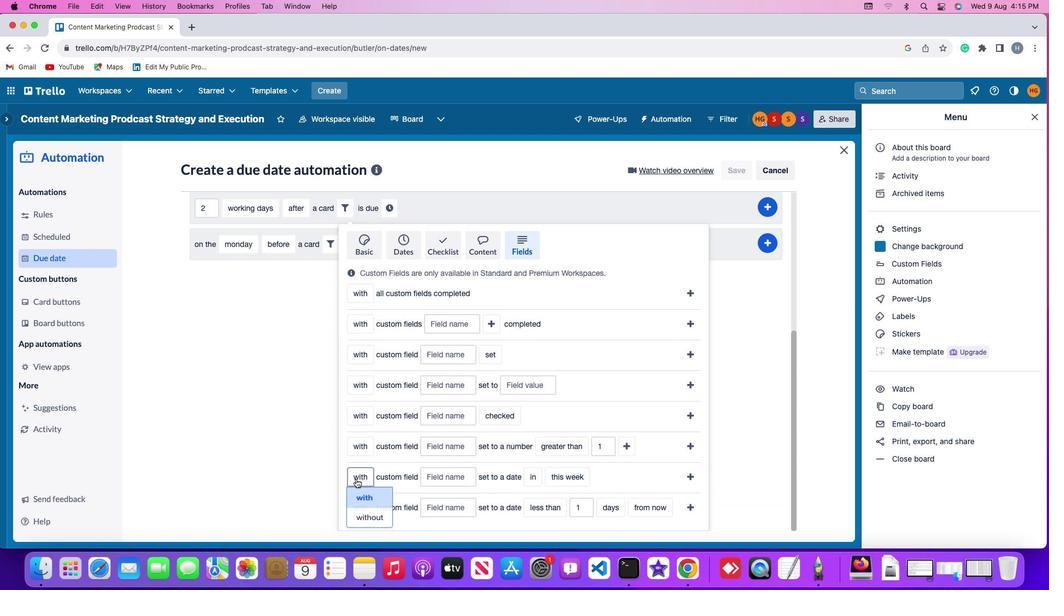 
Action: Mouse moved to (364, 499)
Screenshot: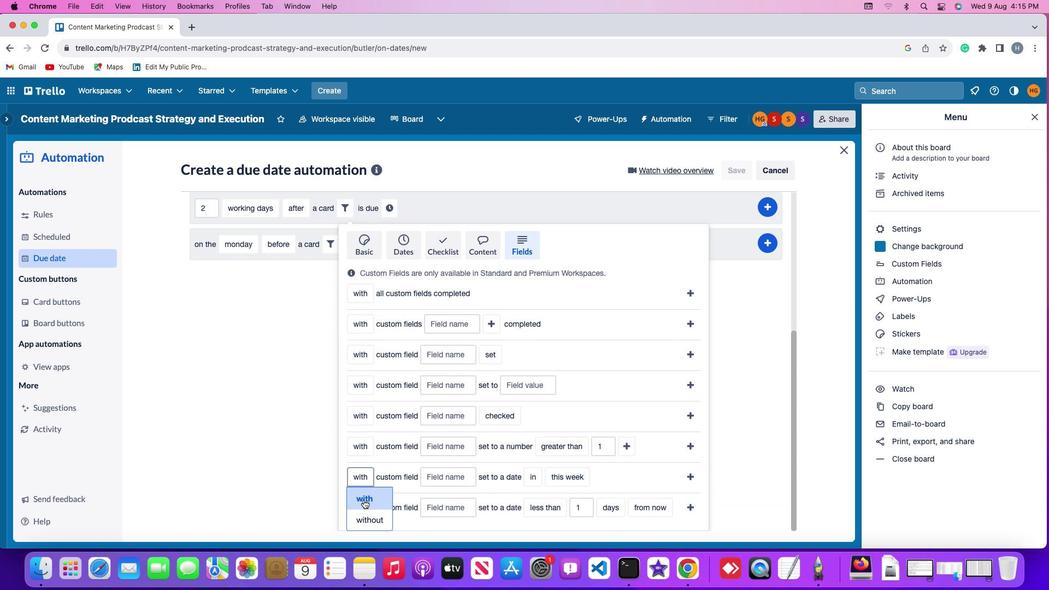 
Action: Mouse pressed left at (364, 499)
Screenshot: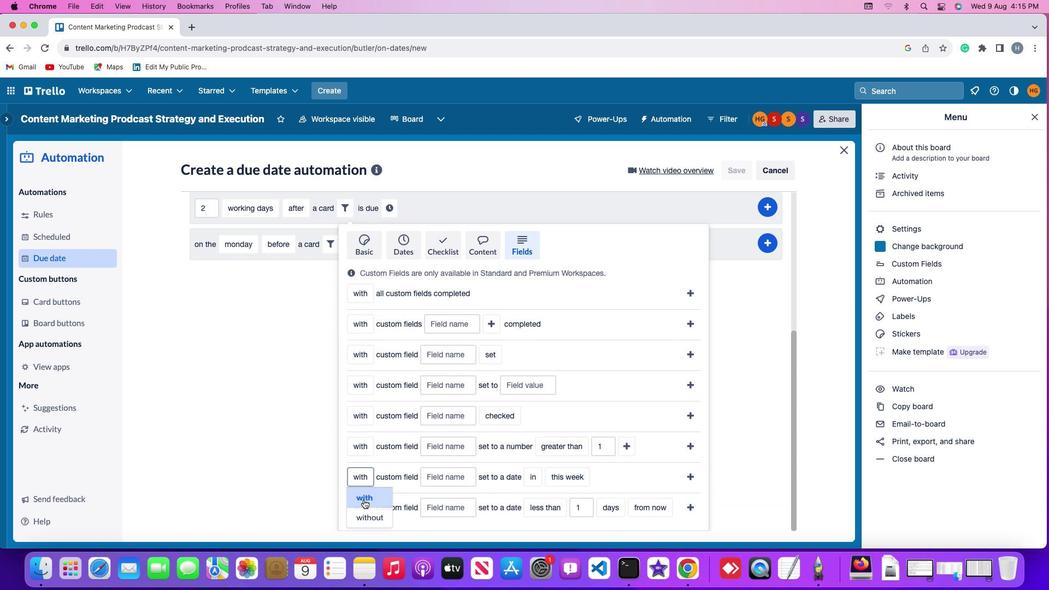 
Action: Mouse moved to (447, 477)
Screenshot: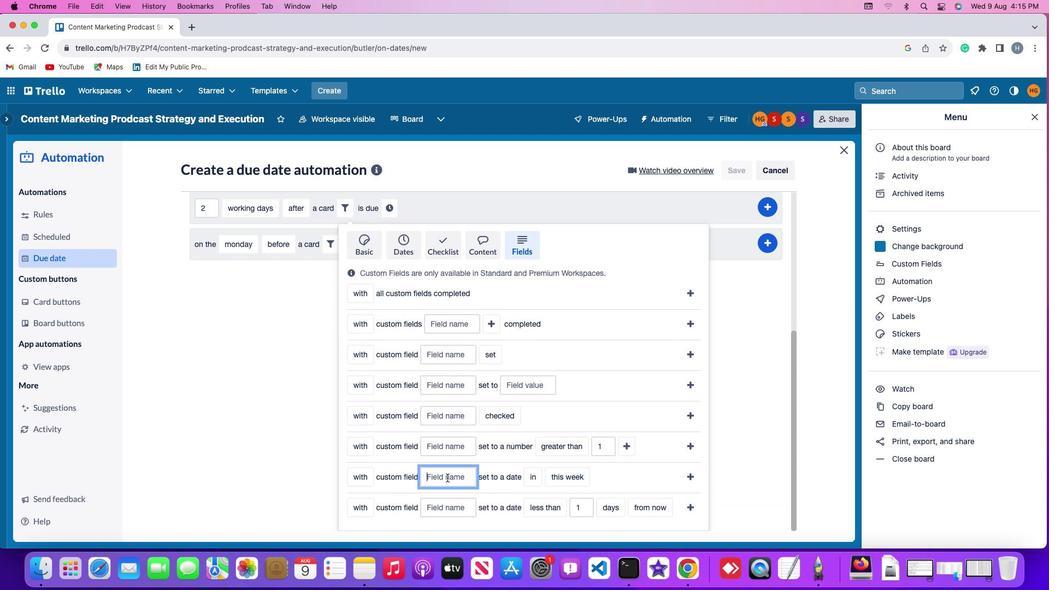 
Action: Mouse pressed left at (447, 477)
Screenshot: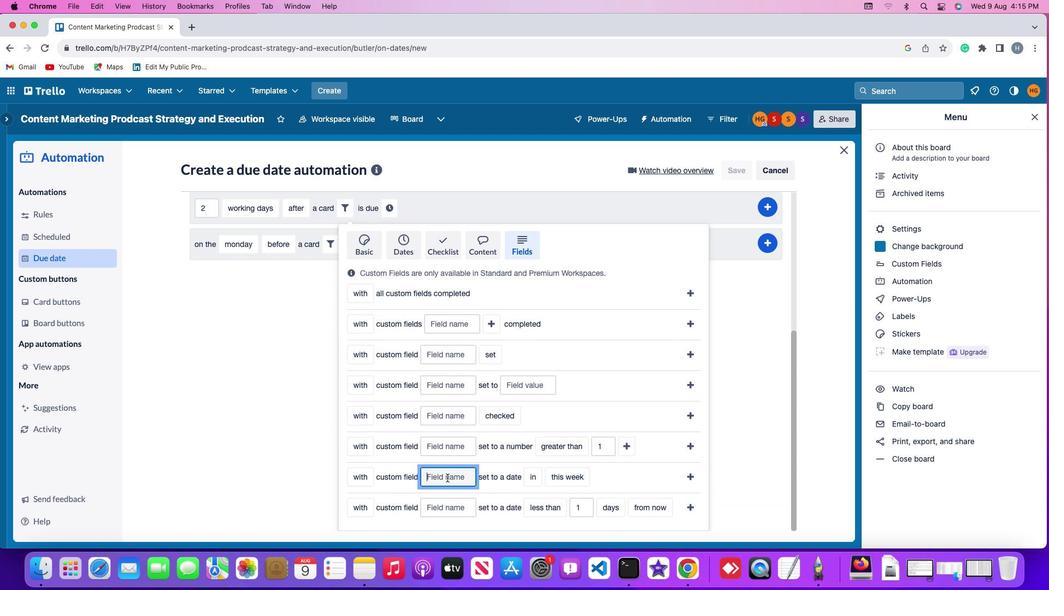 
Action: Mouse moved to (447, 477)
Screenshot: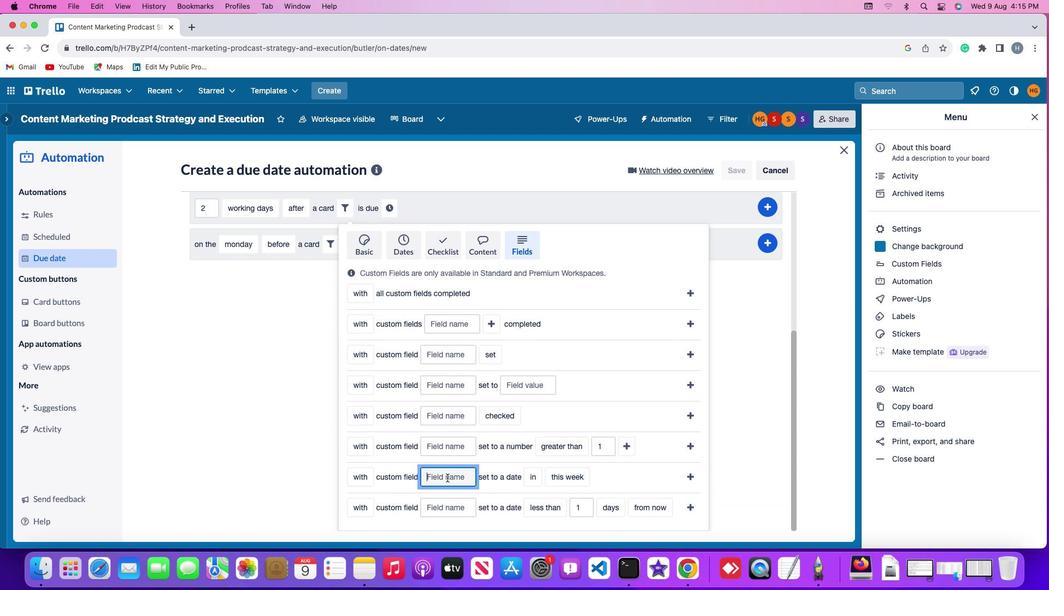 
Action: Key pressed Key.shift'R''e''s''u''m'
Screenshot: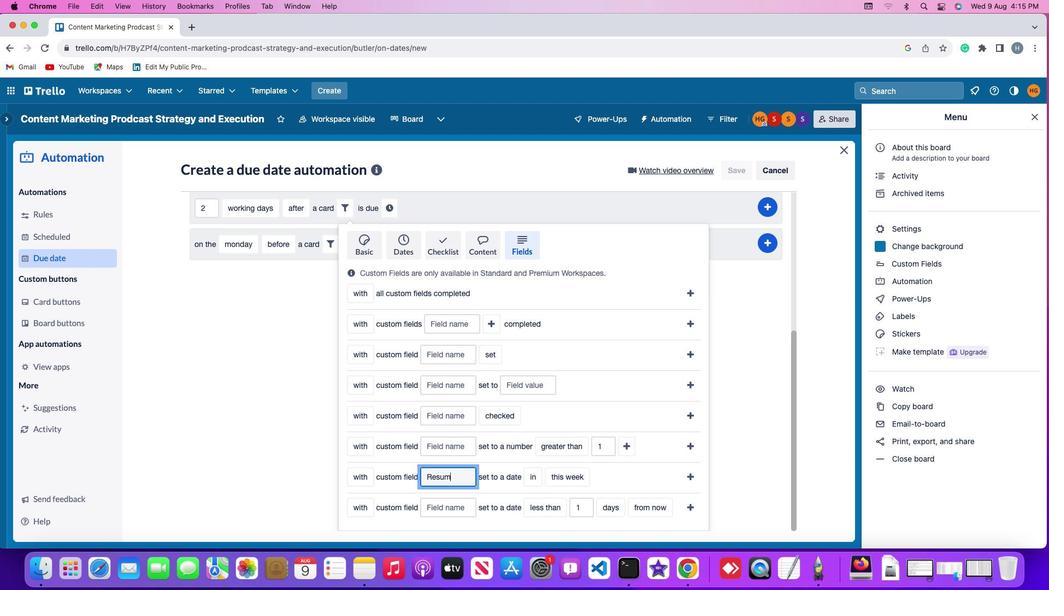 
Action: Mouse moved to (445, 474)
Screenshot: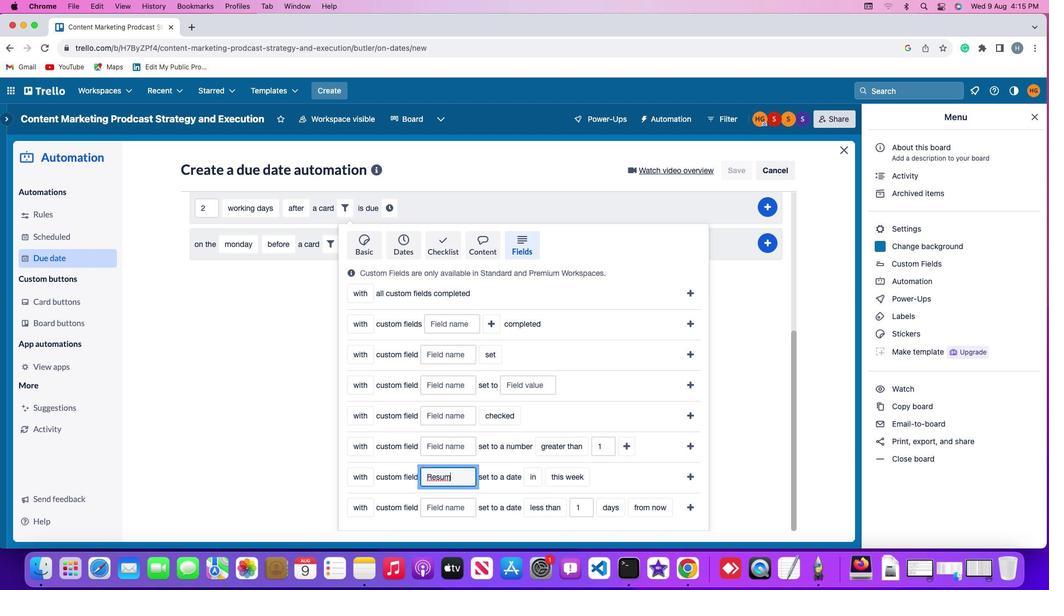 
Action: Key pressed 'e'
Screenshot: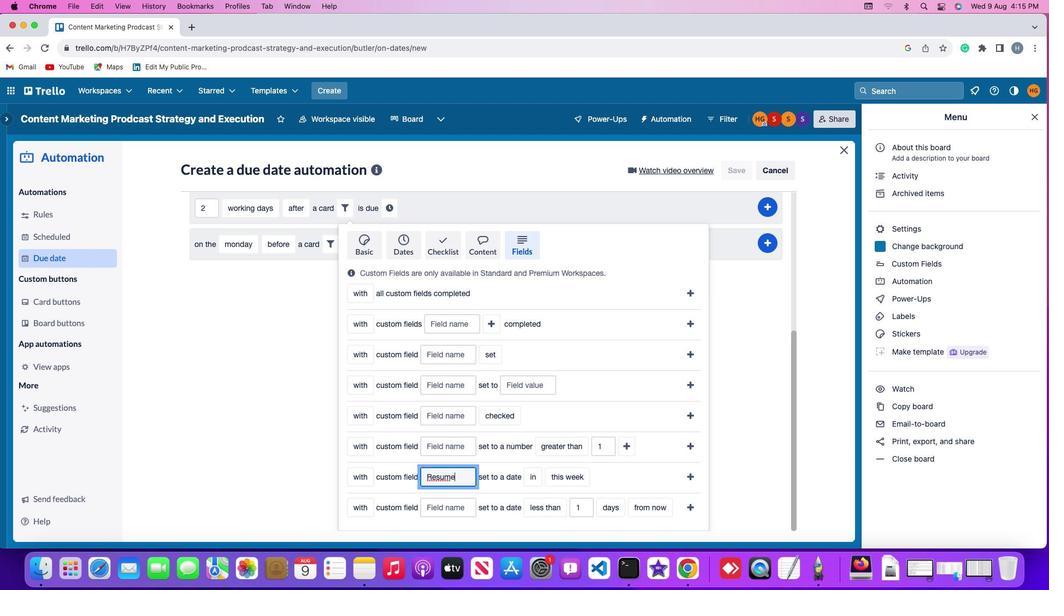 
Action: Mouse moved to (533, 519)
Screenshot: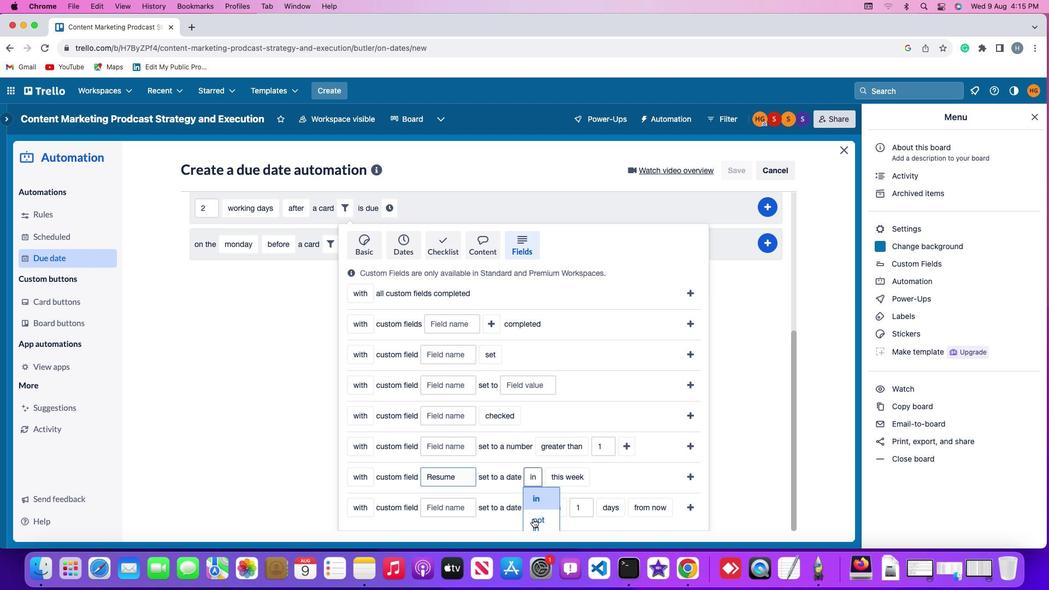 
Action: Mouse pressed left at (533, 519)
Screenshot: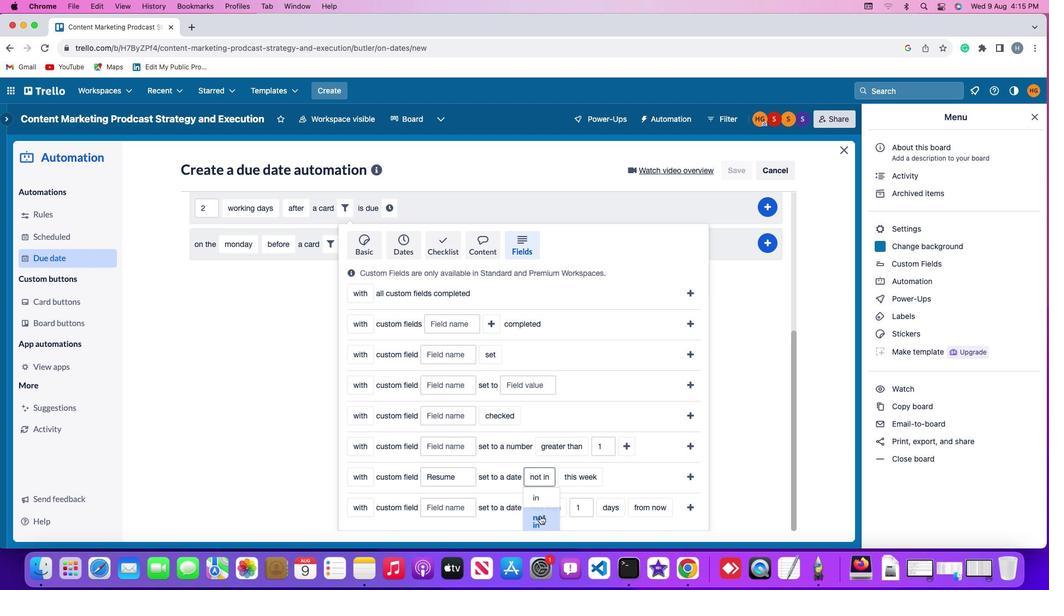 
Action: Mouse moved to (581, 480)
Screenshot: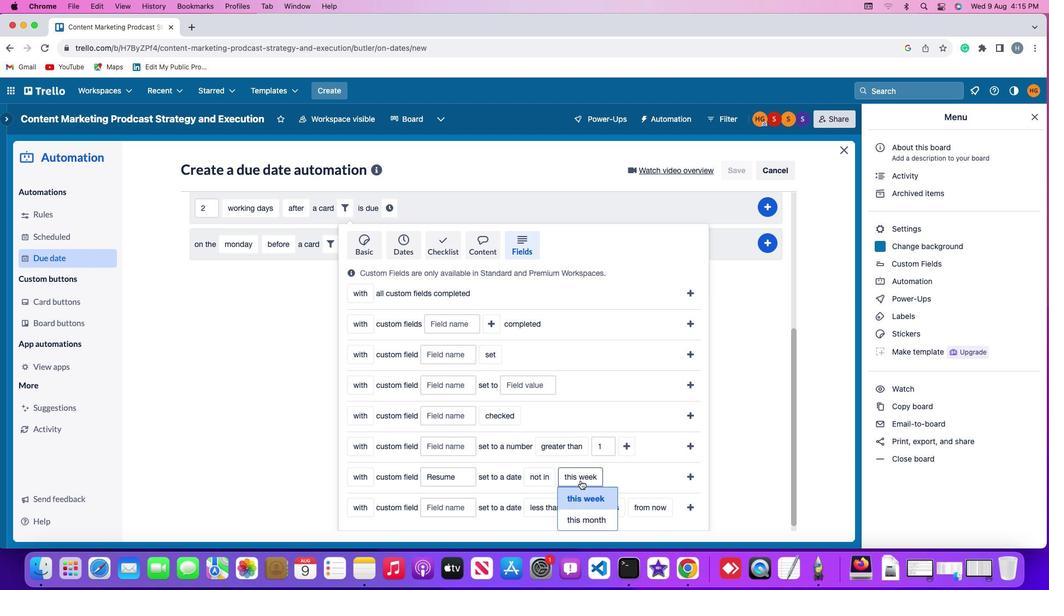 
Action: Mouse pressed left at (581, 480)
Screenshot: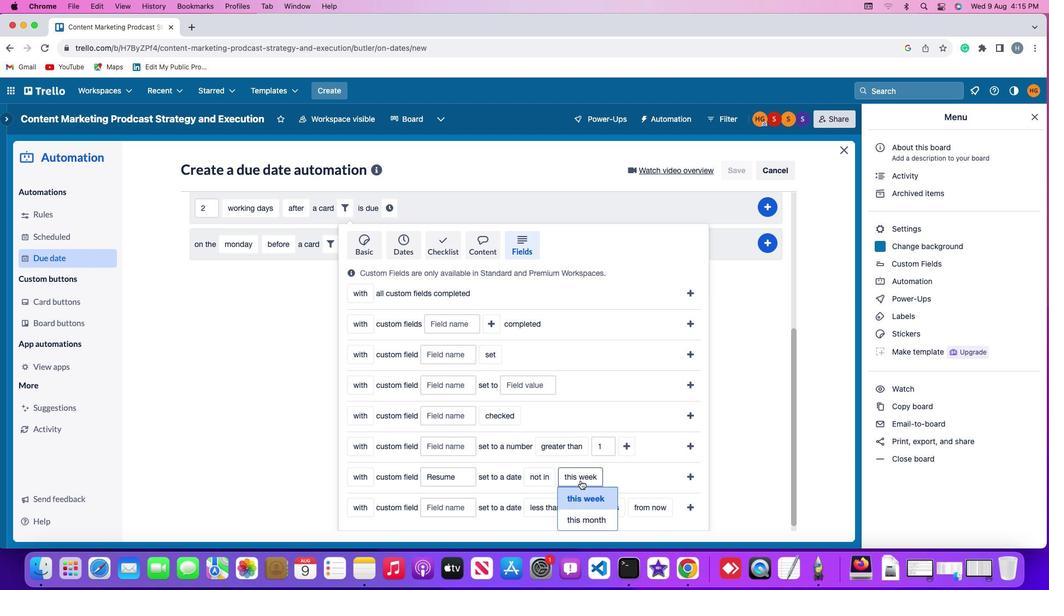 
Action: Mouse moved to (596, 520)
Screenshot: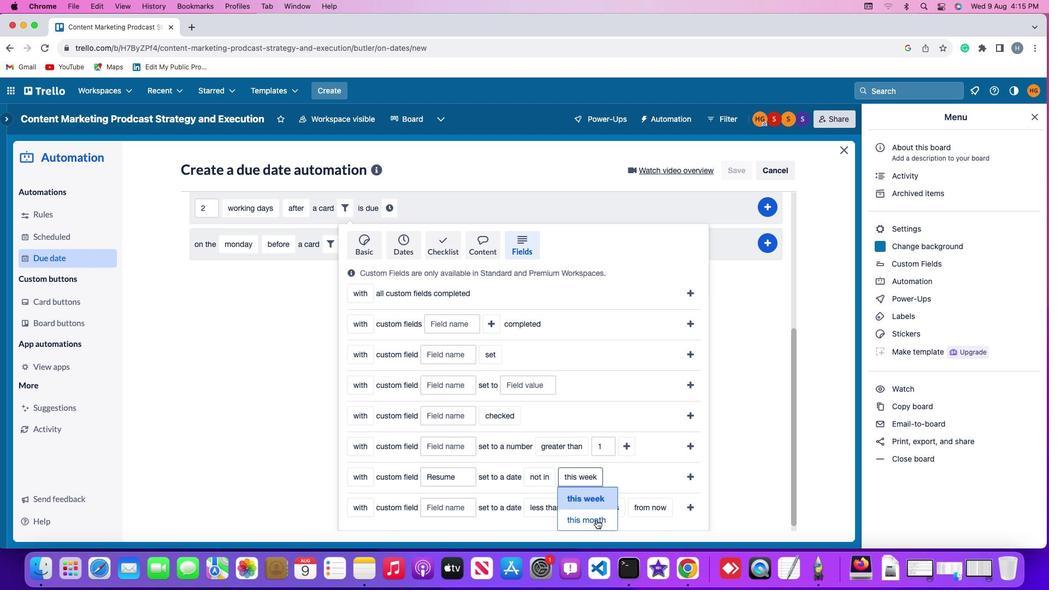 
Action: Mouse pressed left at (596, 520)
Screenshot: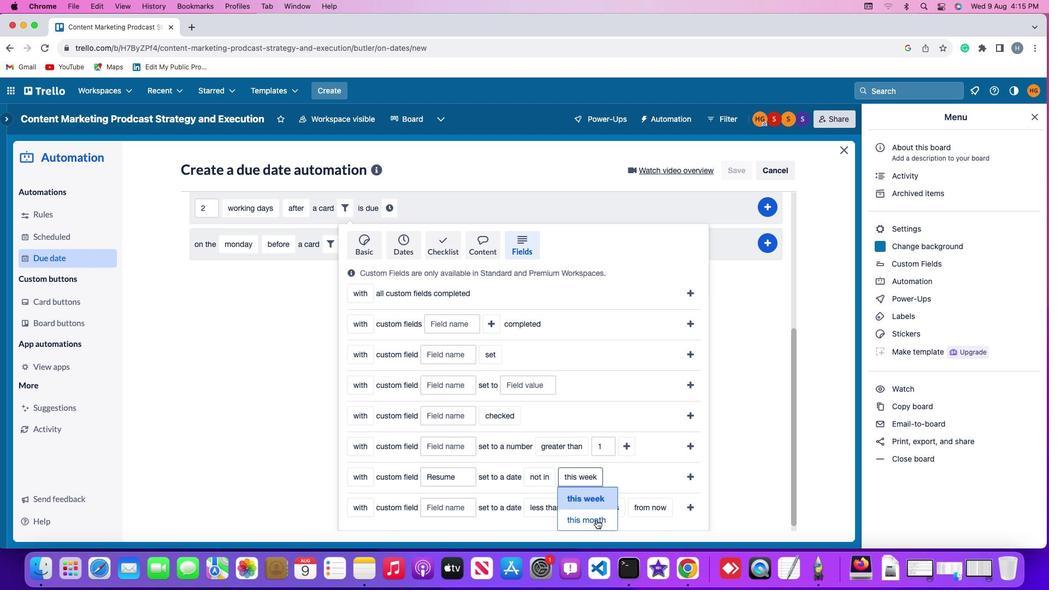 
Action: Mouse moved to (690, 474)
Screenshot: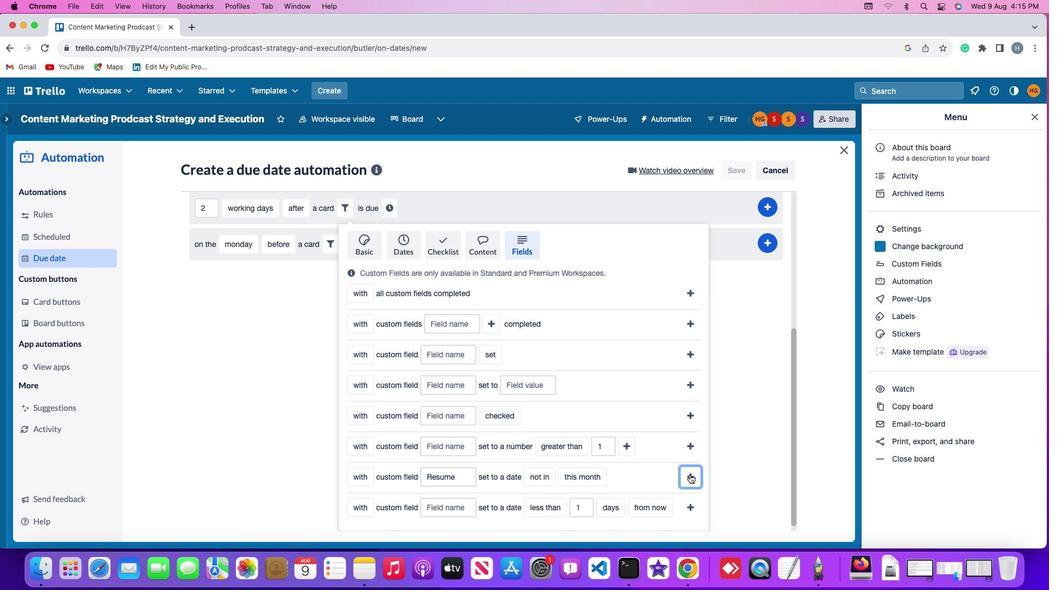 
Action: Mouse pressed left at (690, 474)
Screenshot: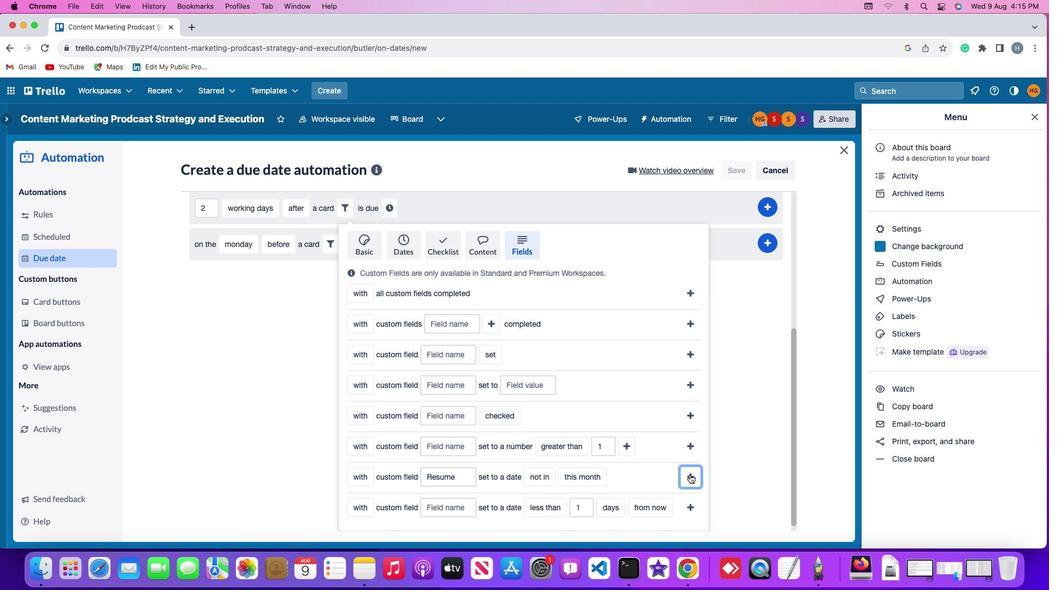 
Action: Mouse moved to (612, 437)
Screenshot: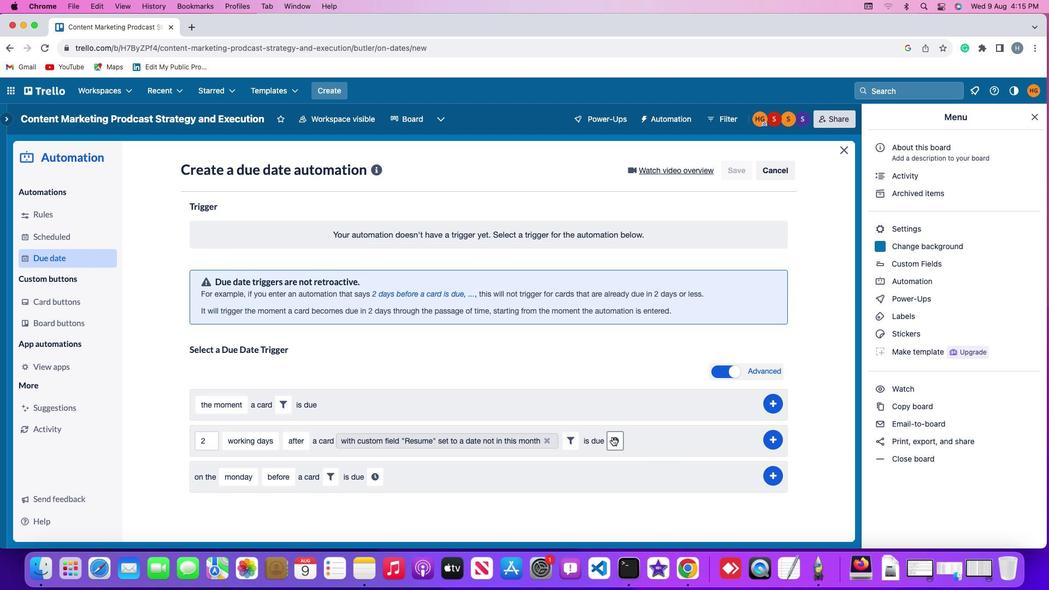 
Action: Mouse pressed left at (612, 437)
Screenshot: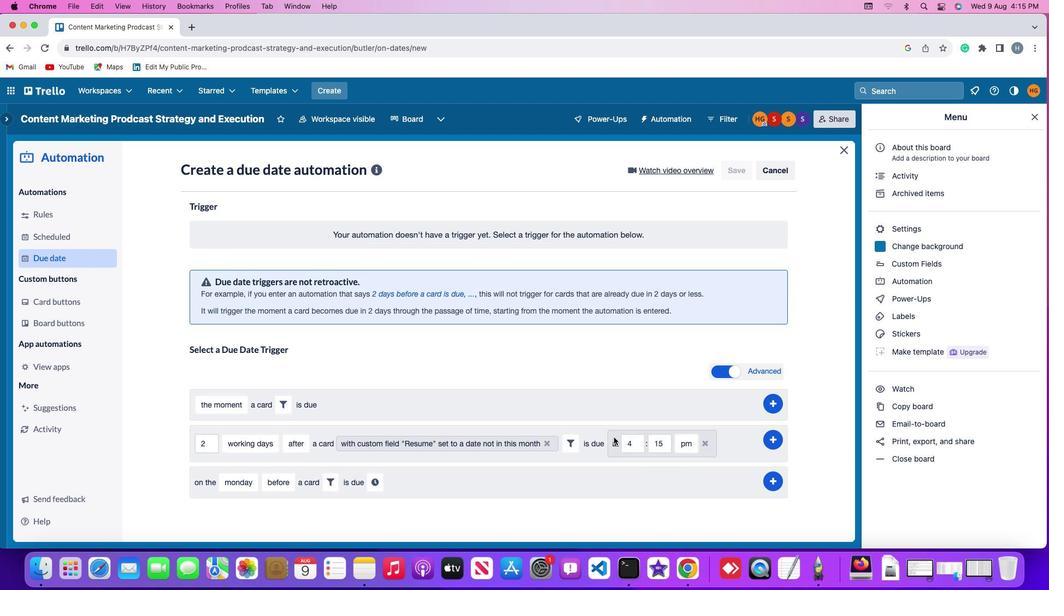 
Action: Mouse moved to (631, 442)
Screenshot: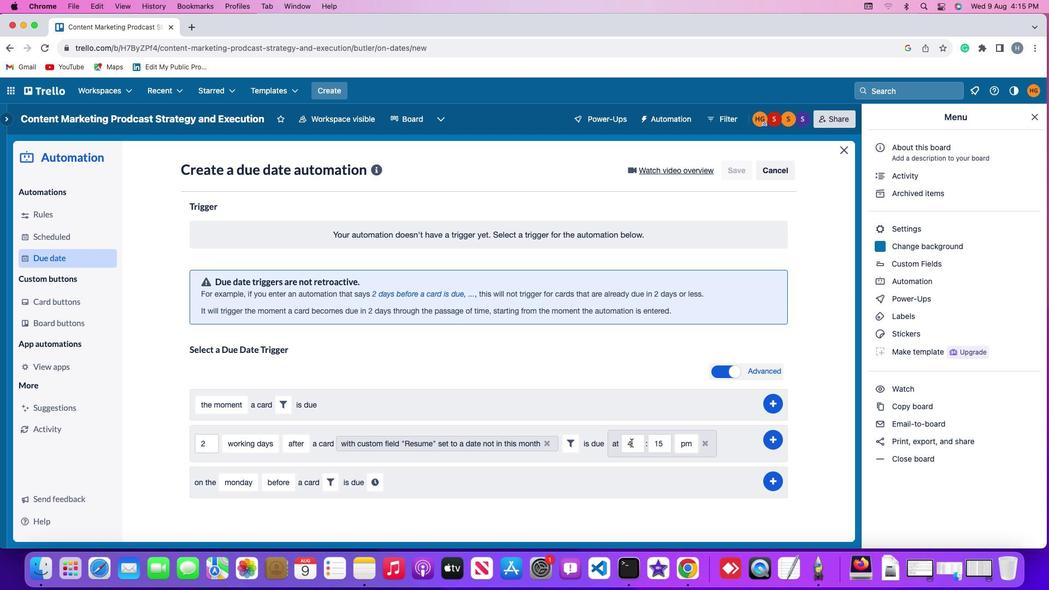 
Action: Mouse pressed left at (631, 442)
Screenshot: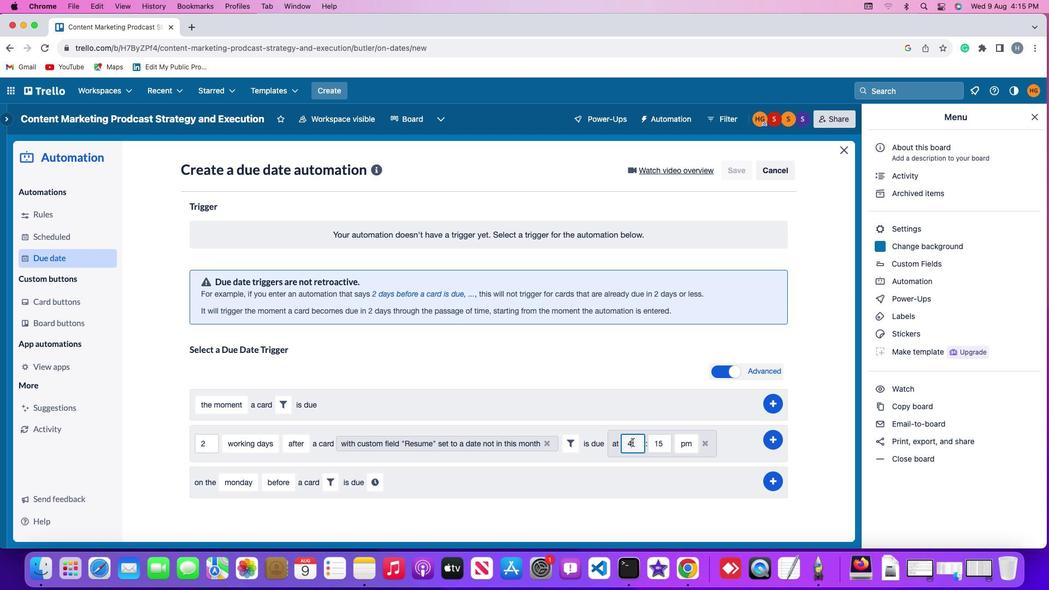 
Action: Mouse moved to (633, 442)
Screenshot: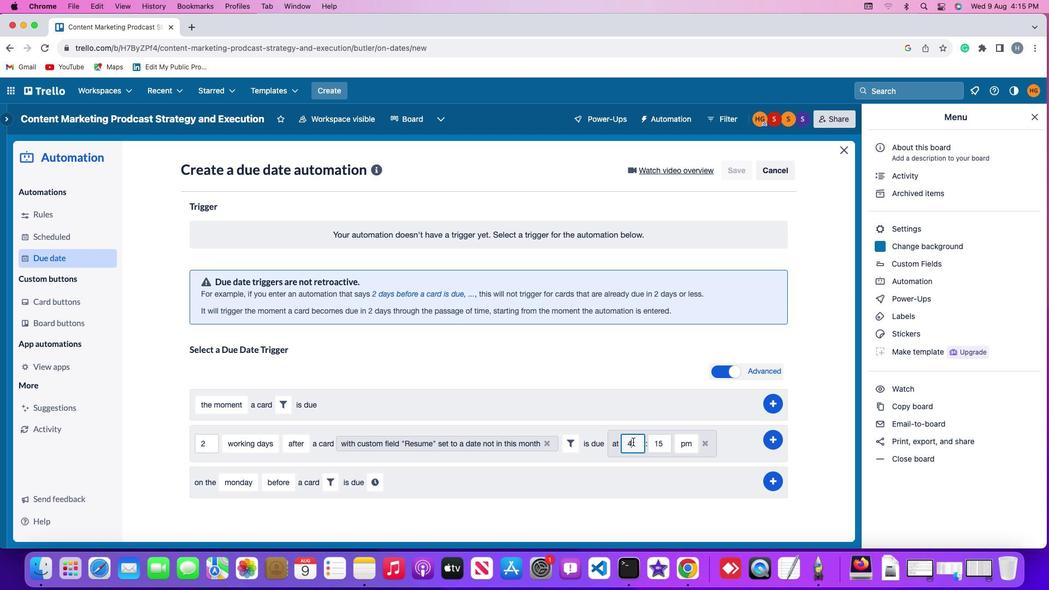 
Action: Key pressed Key.backspaceKey.backspace
Screenshot: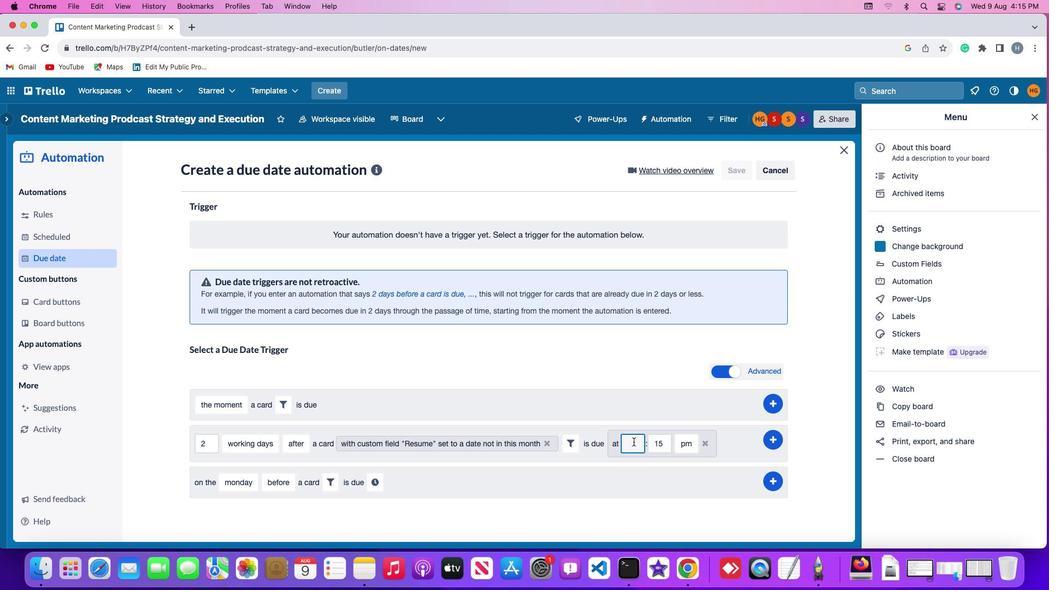 
Action: Mouse moved to (644, 441)
Screenshot: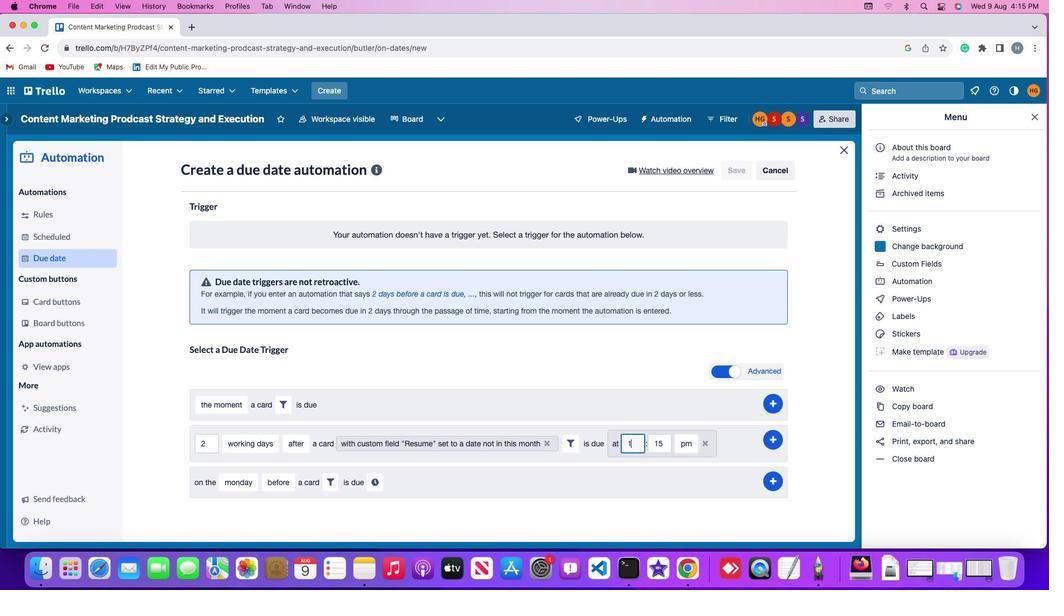 
Action: Key pressed '1'
Screenshot: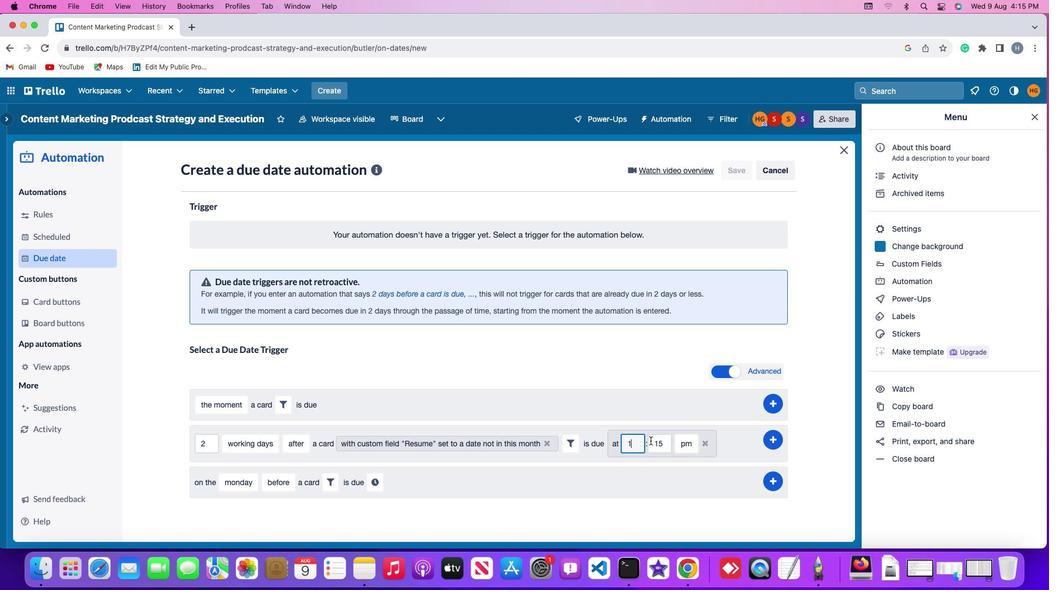 
Action: Mouse moved to (645, 441)
Screenshot: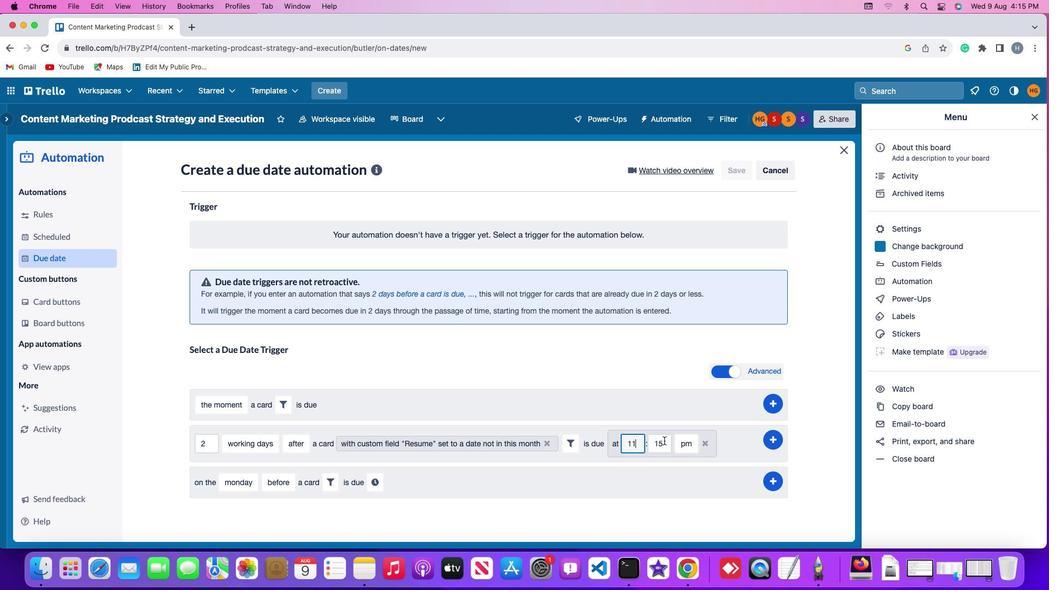 
Action: Key pressed '1'
Screenshot: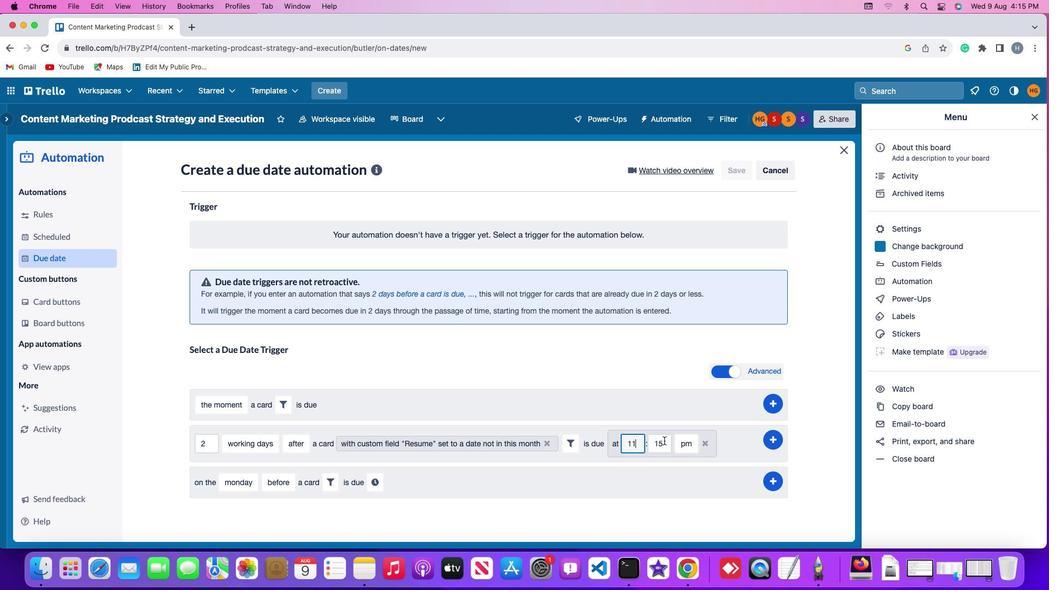 
Action: Mouse moved to (665, 441)
Screenshot: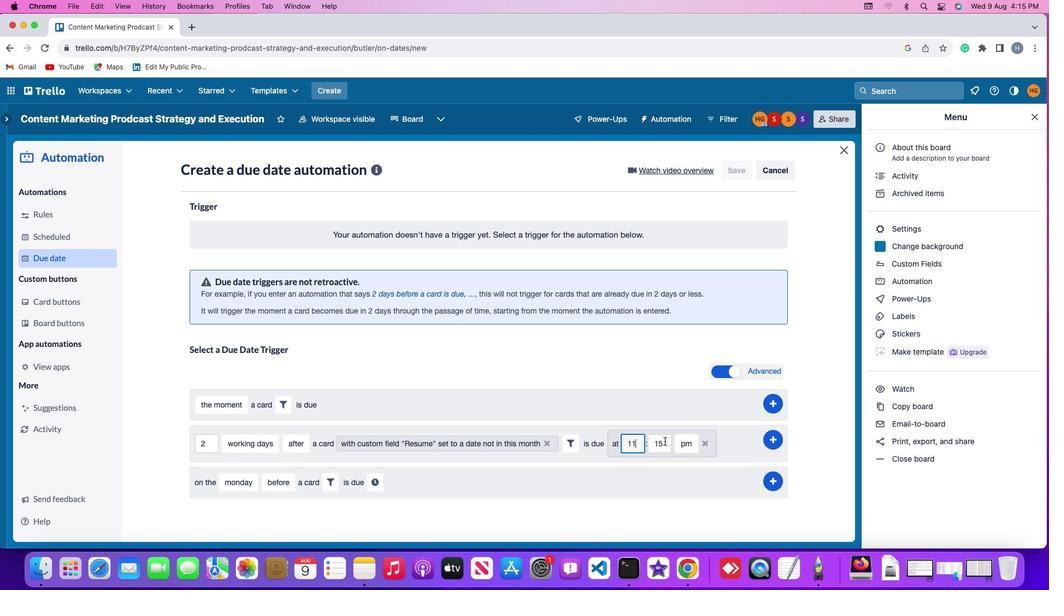 
Action: Mouse pressed left at (665, 441)
Screenshot: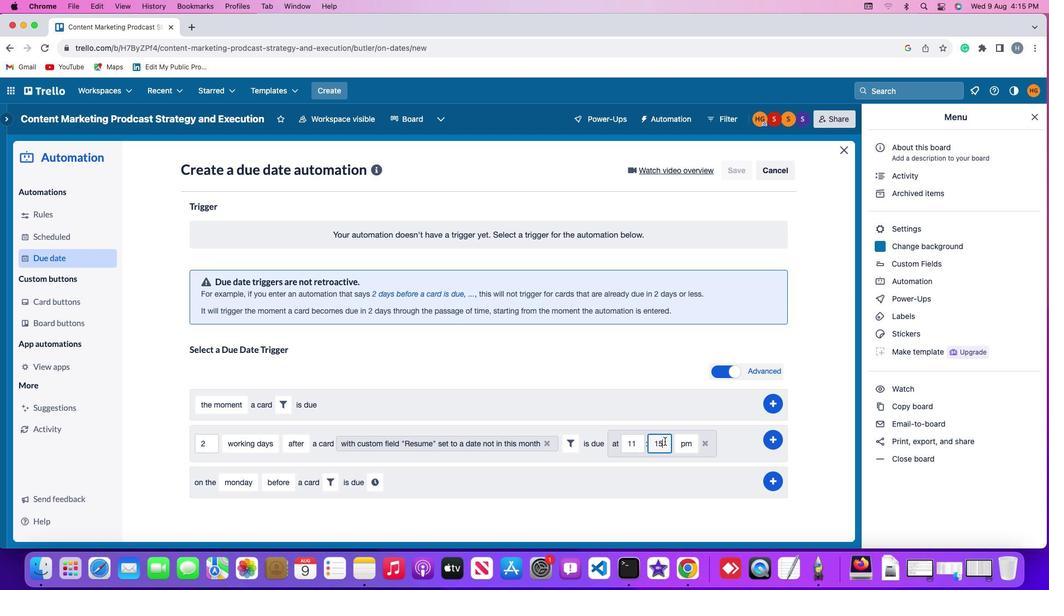 
Action: Key pressed Key.backspaceKey.backspace'0''0'
Screenshot: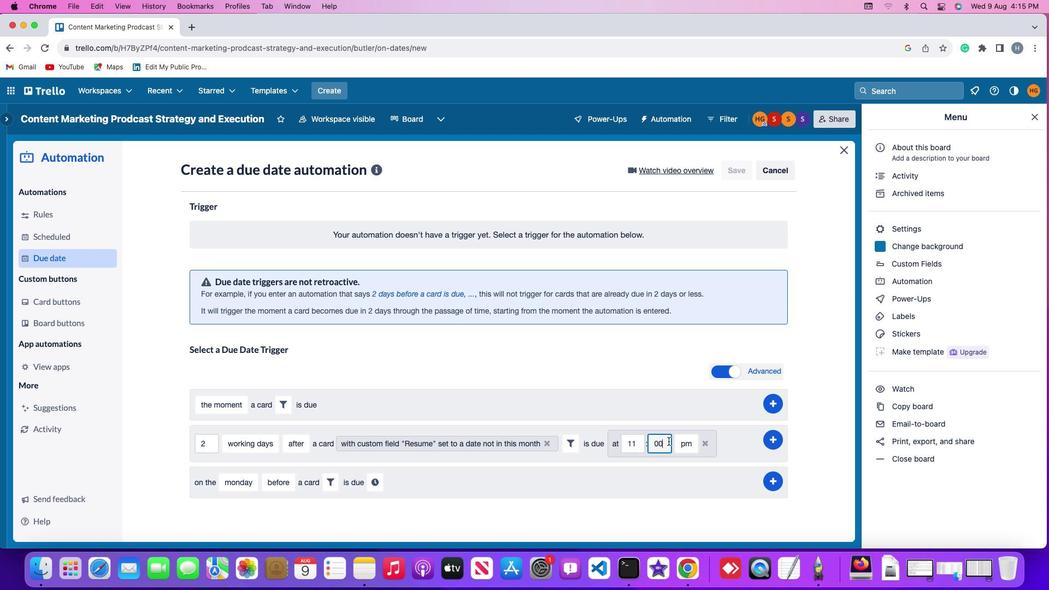 
Action: Mouse moved to (681, 442)
Screenshot: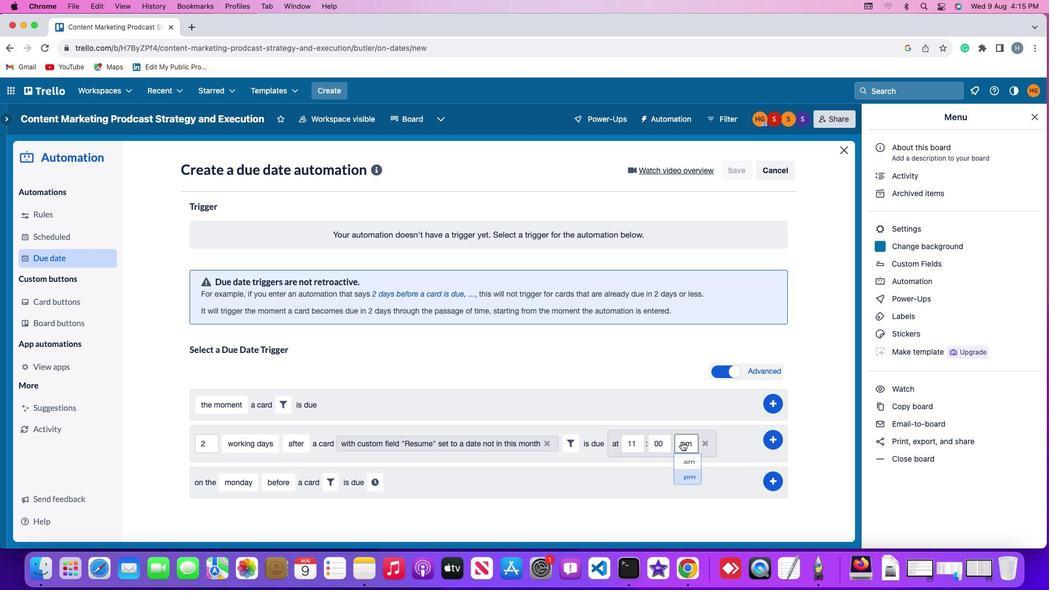 
Action: Mouse pressed left at (681, 442)
Screenshot: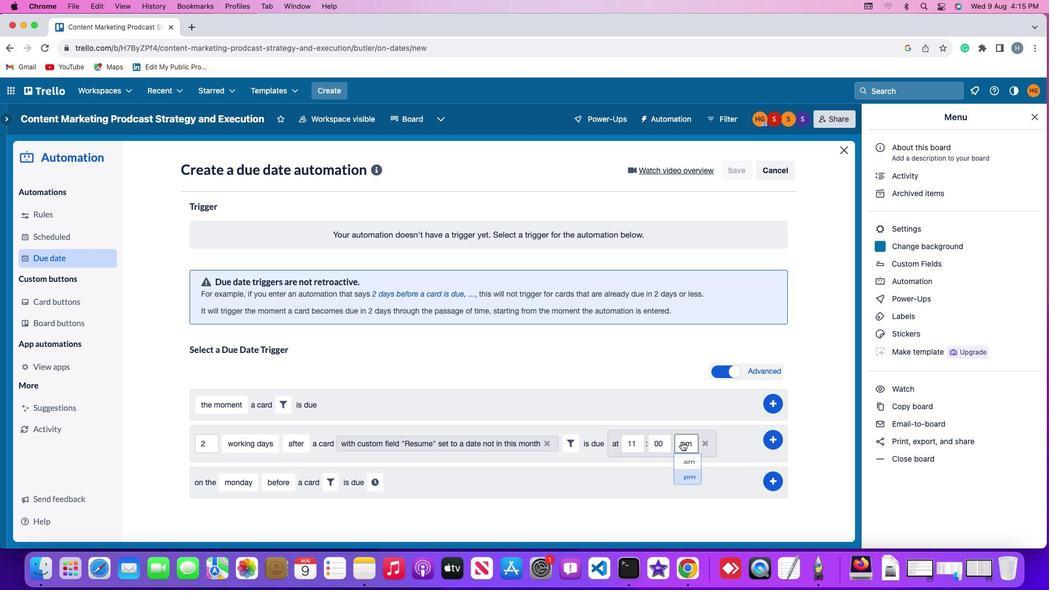 
Action: Mouse moved to (687, 466)
Screenshot: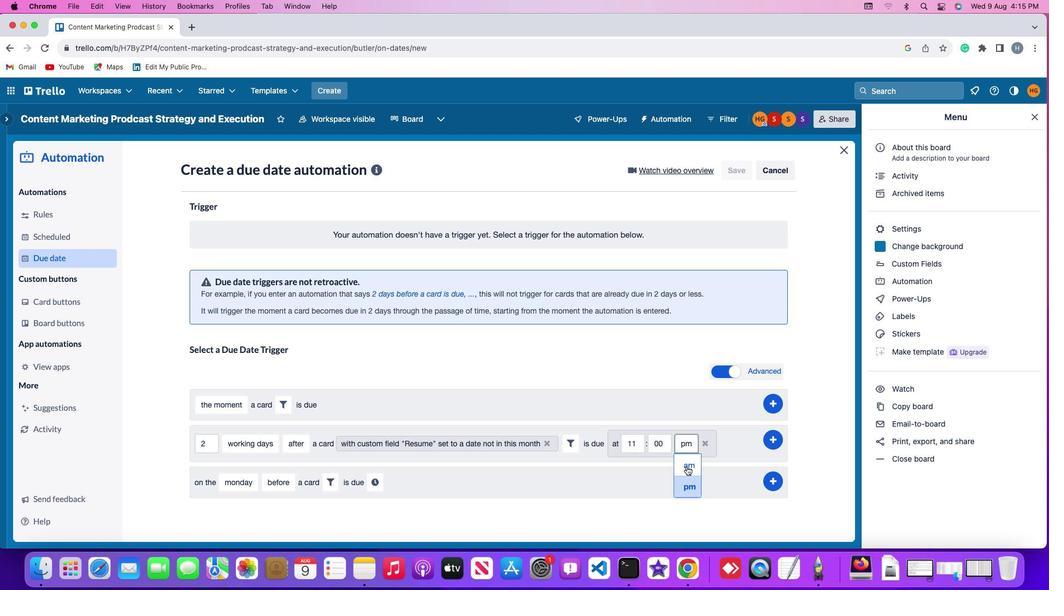 
Action: Mouse pressed left at (687, 466)
Screenshot: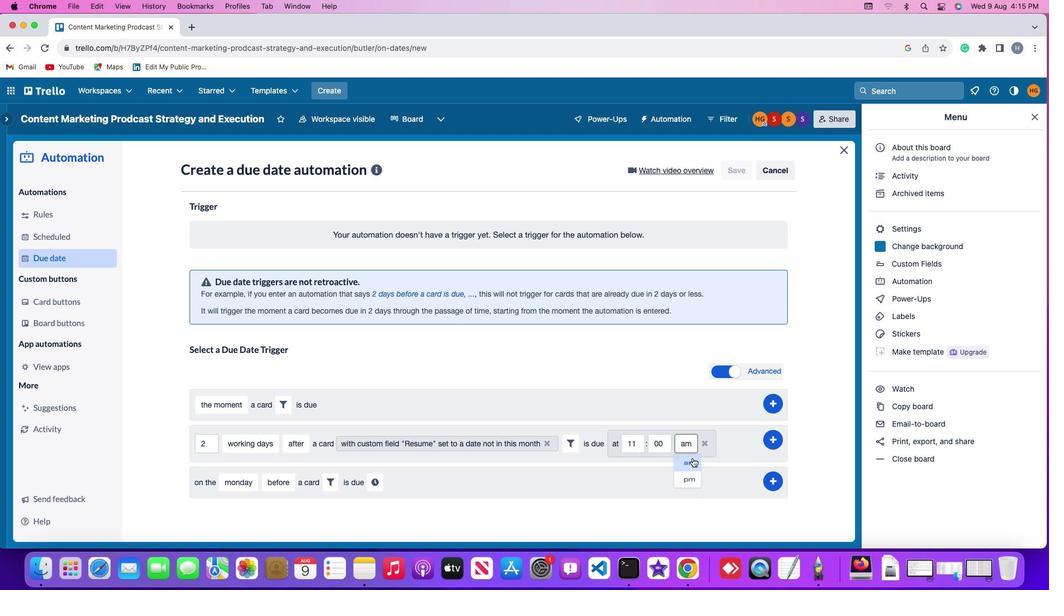 
Action: Mouse moved to (775, 435)
Screenshot: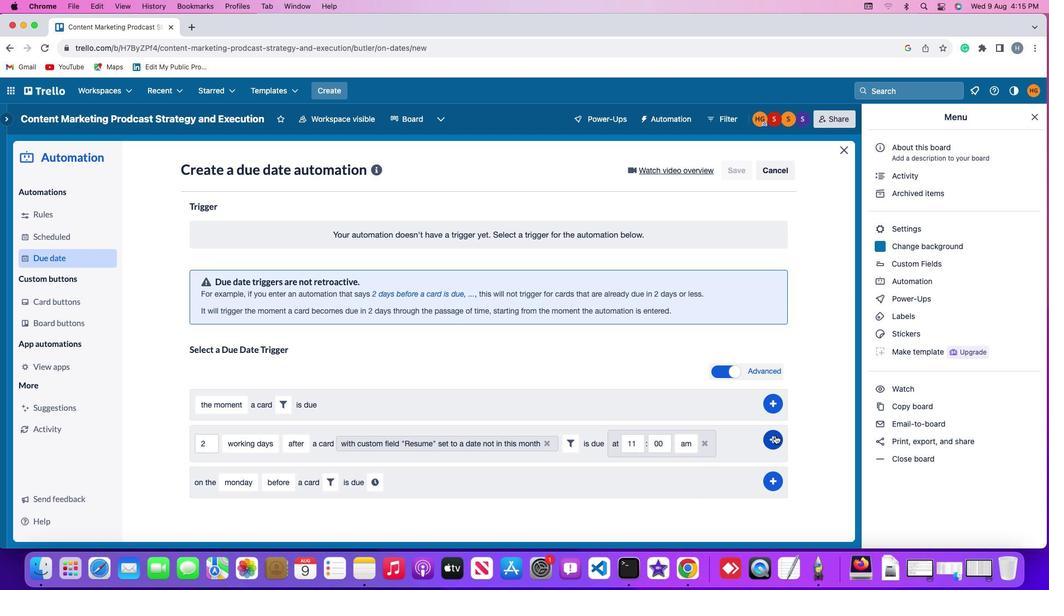 
Action: Mouse pressed left at (775, 435)
Screenshot: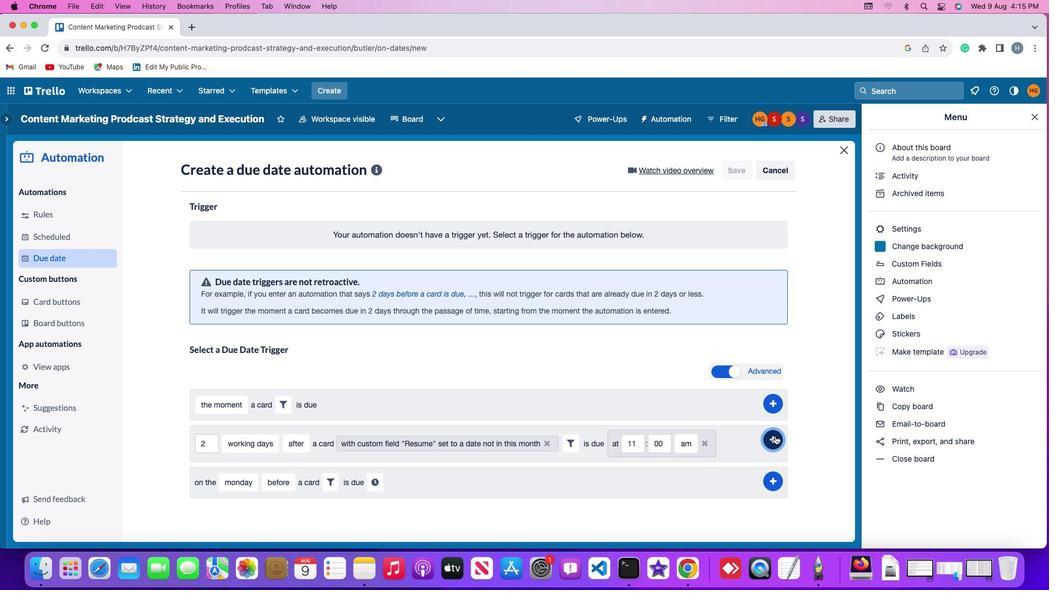 
Action: Mouse moved to (815, 342)
Screenshot: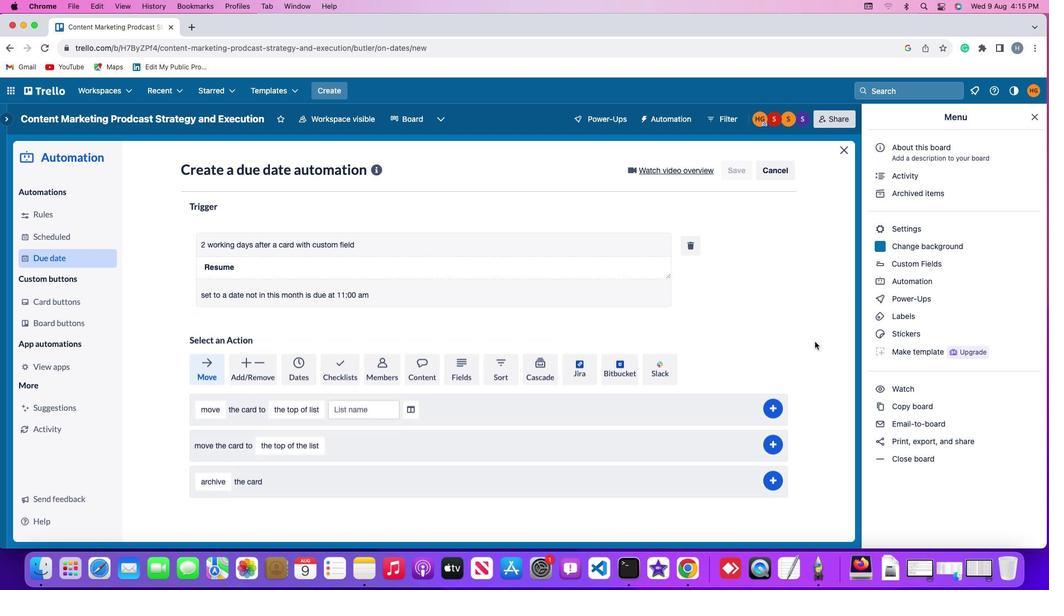 
